 Task: Create a due date automation trigger when advanced on, on the wednesday of the week a card is due add dates starting next week at 11:00 AM.
Action: Mouse moved to (1164, 95)
Screenshot: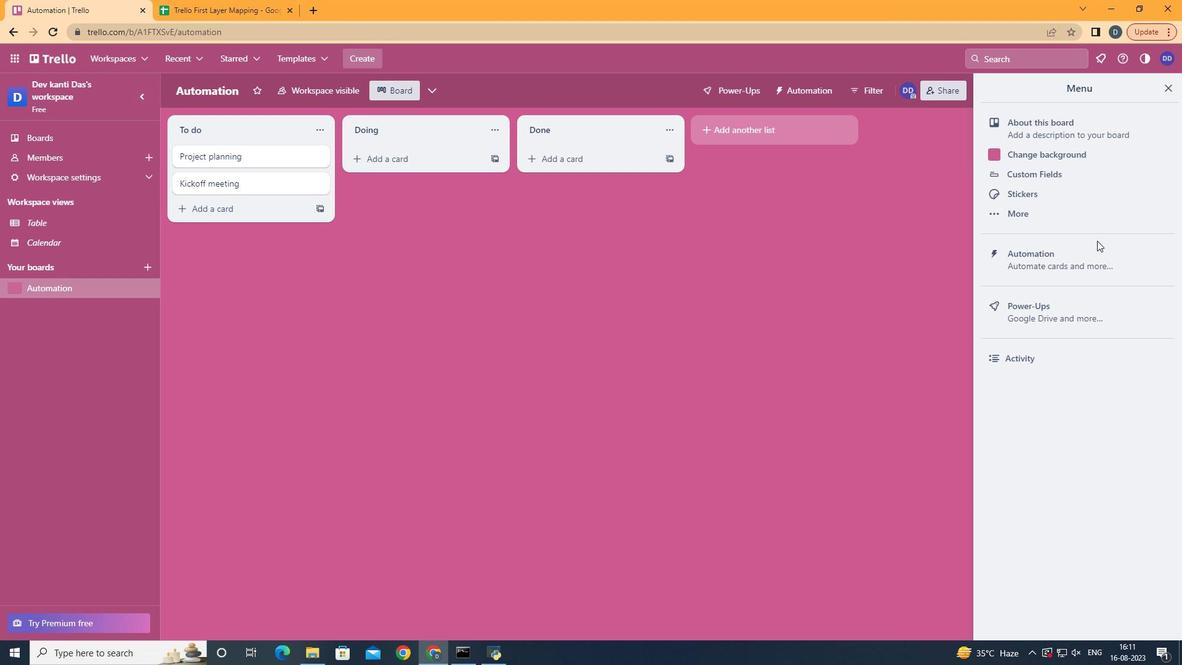 
Action: Mouse pressed left at (1164, 95)
Screenshot: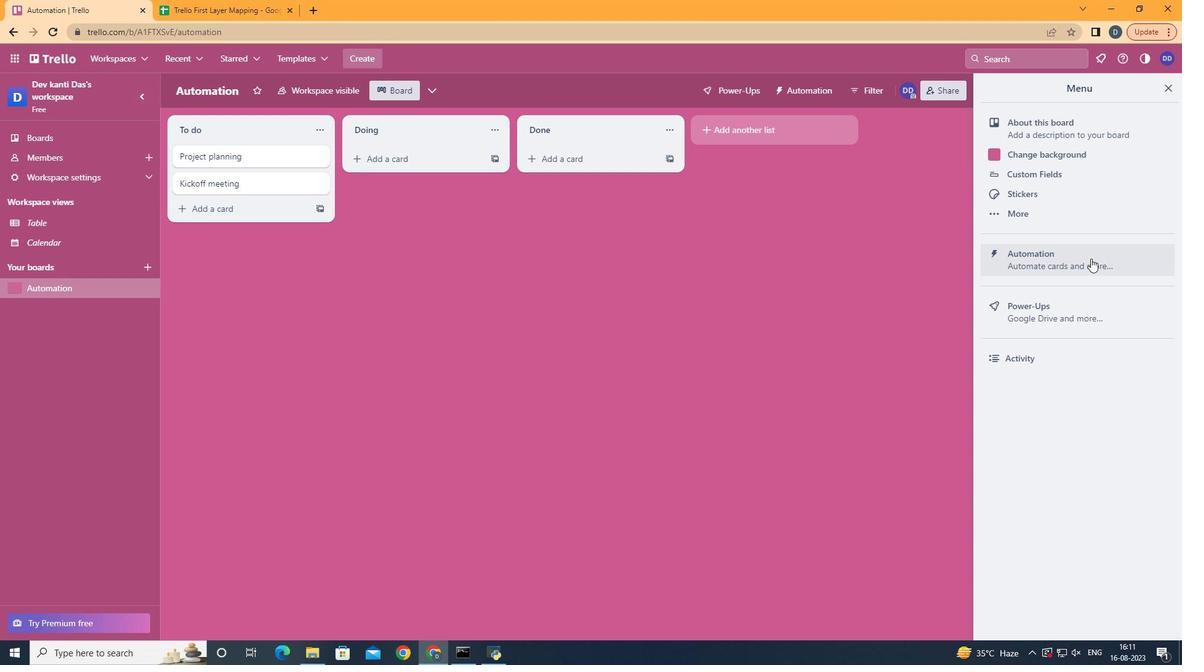 
Action: Mouse moved to (1091, 270)
Screenshot: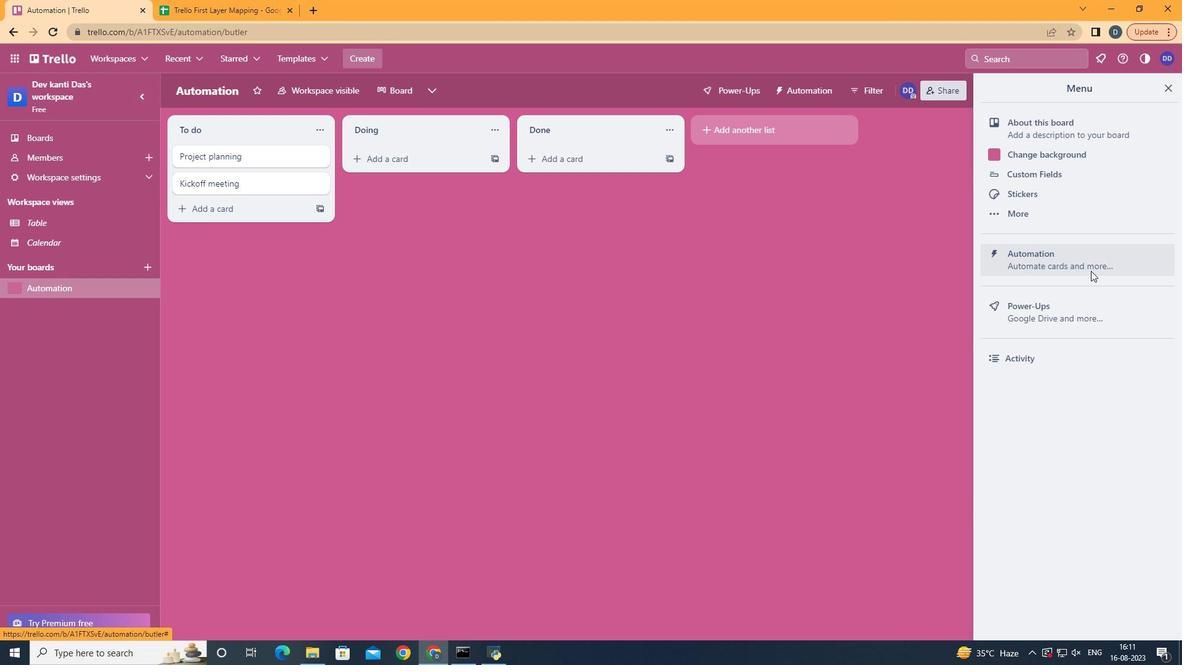 
Action: Mouse pressed left at (1091, 270)
Screenshot: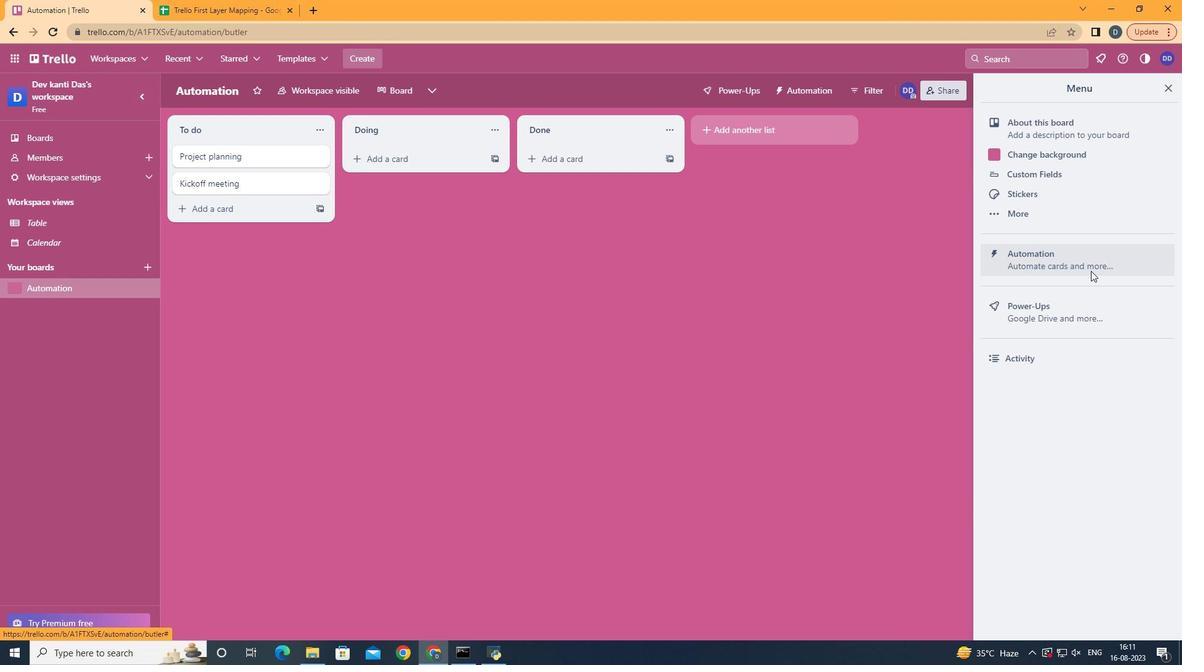 
Action: Mouse moved to (228, 255)
Screenshot: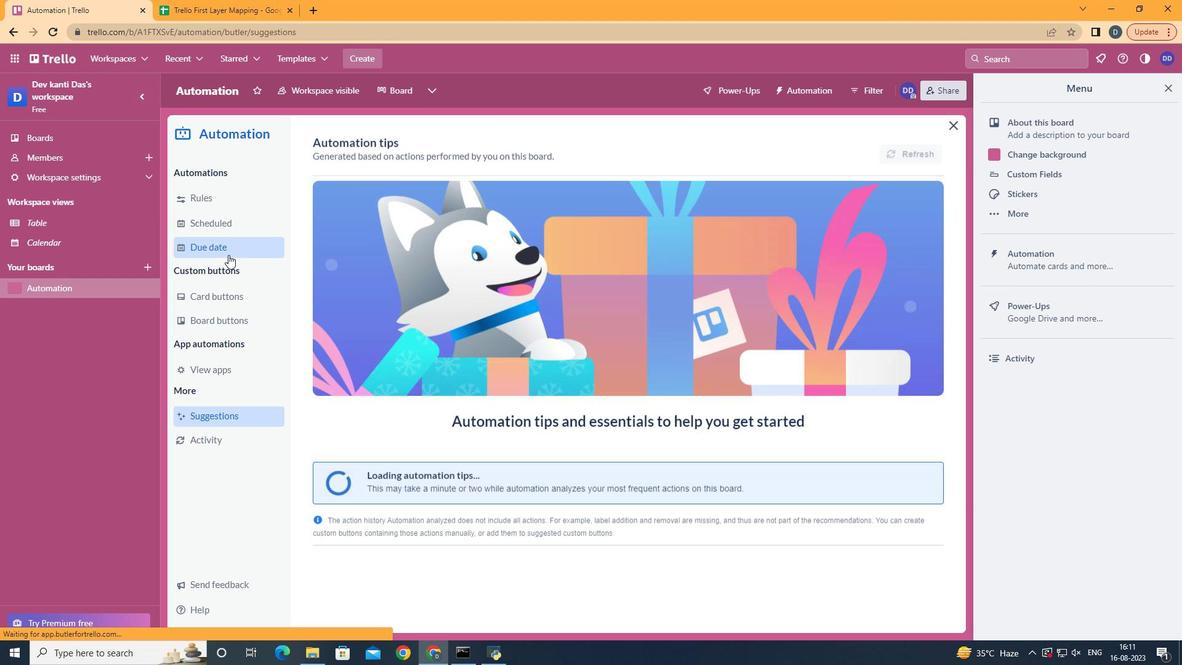 
Action: Mouse pressed left at (228, 255)
Screenshot: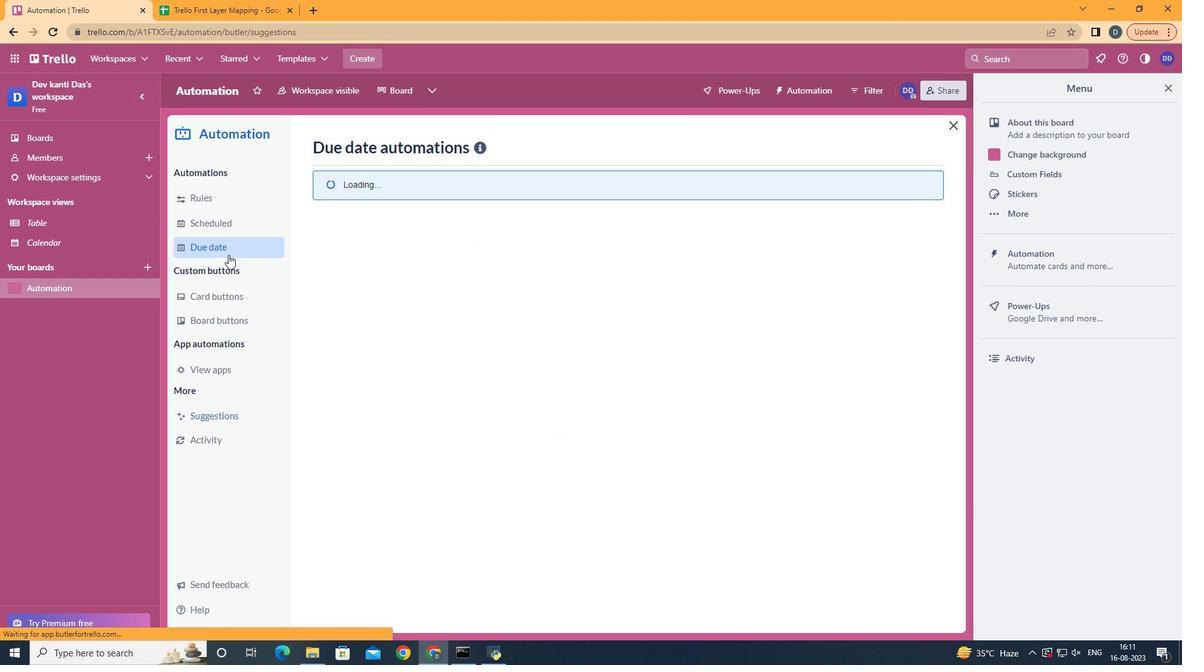 
Action: Mouse moved to (857, 143)
Screenshot: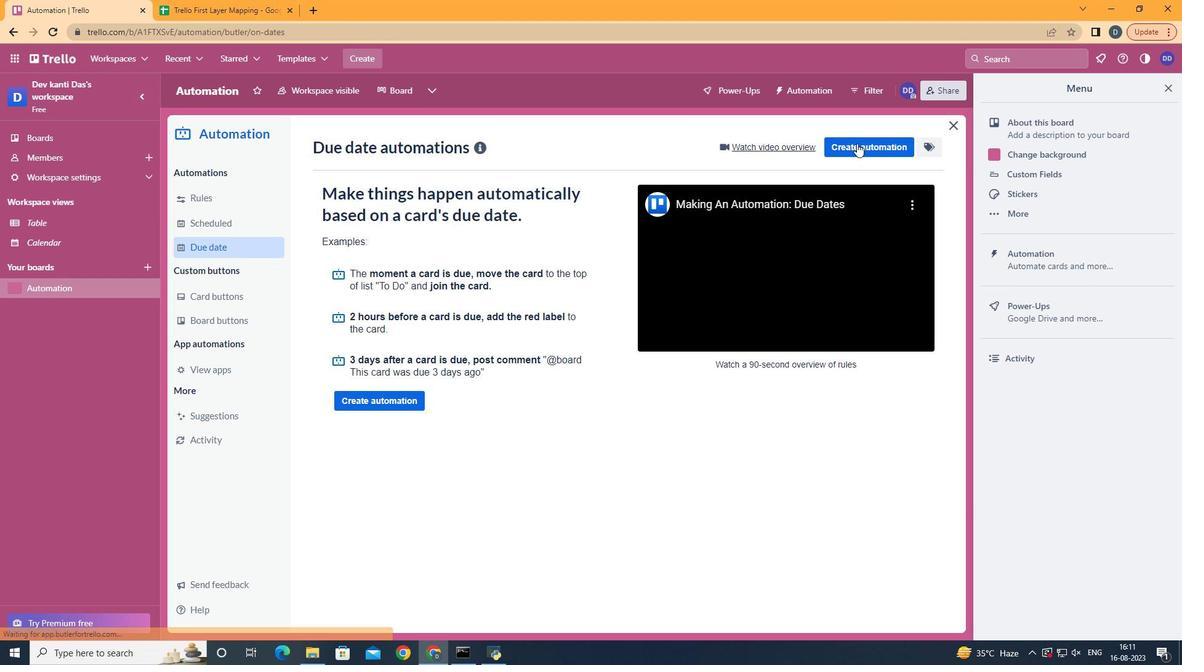 
Action: Mouse pressed left at (857, 143)
Screenshot: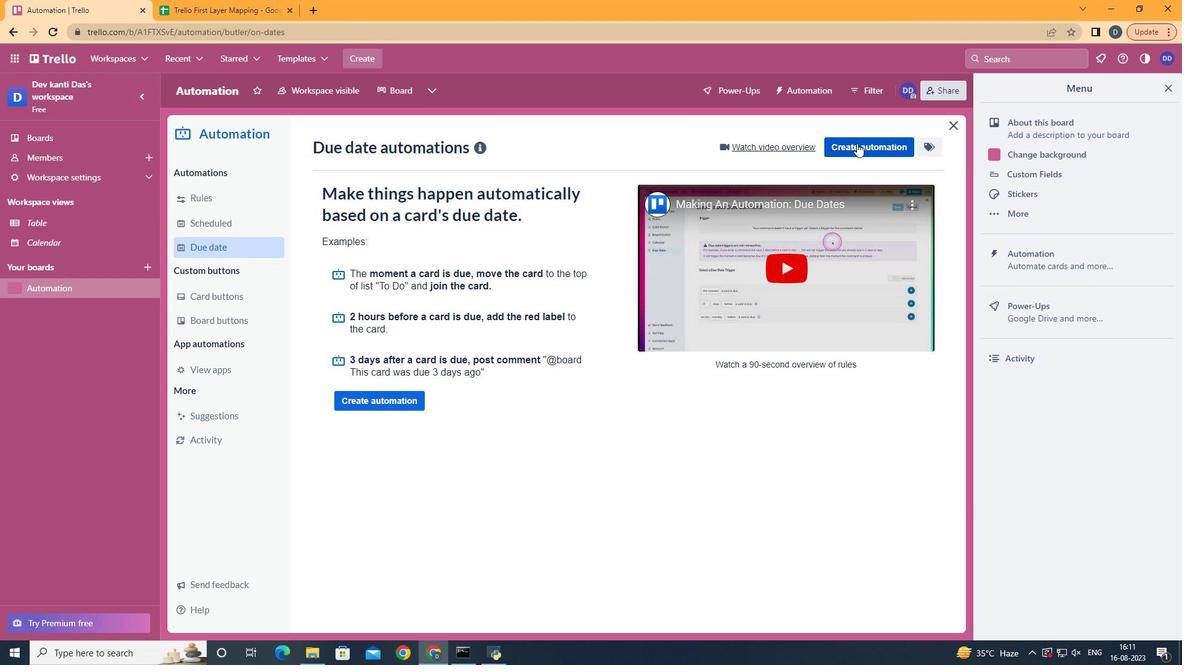 
Action: Mouse pressed left at (857, 143)
Screenshot: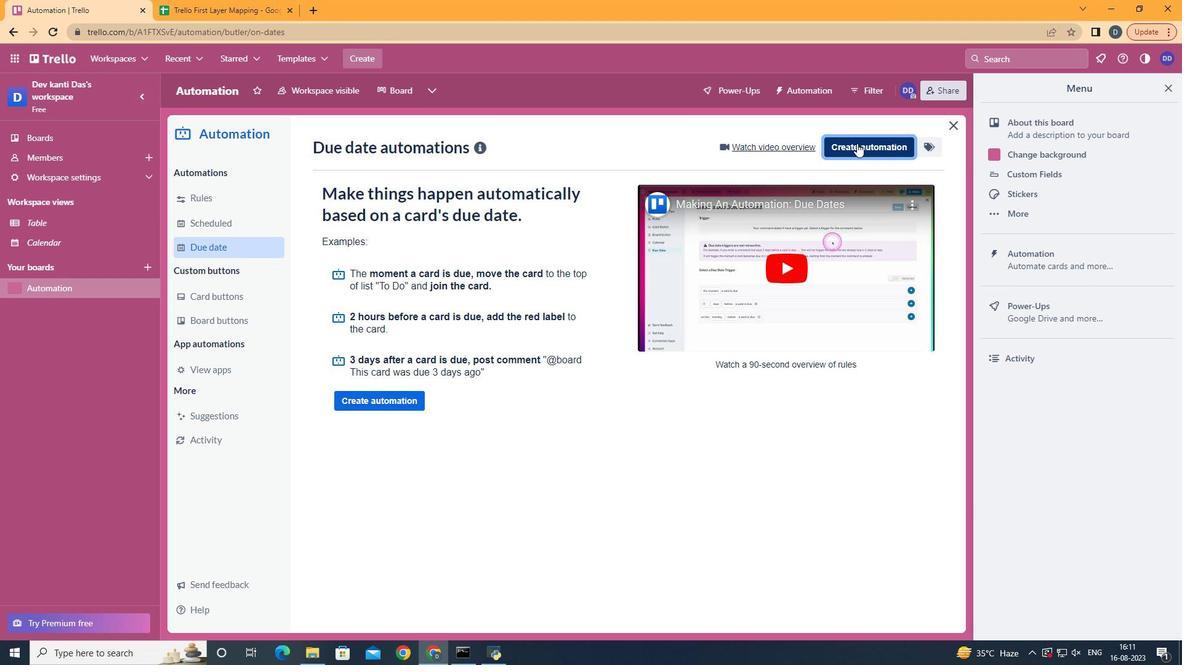 
Action: Mouse moved to (617, 261)
Screenshot: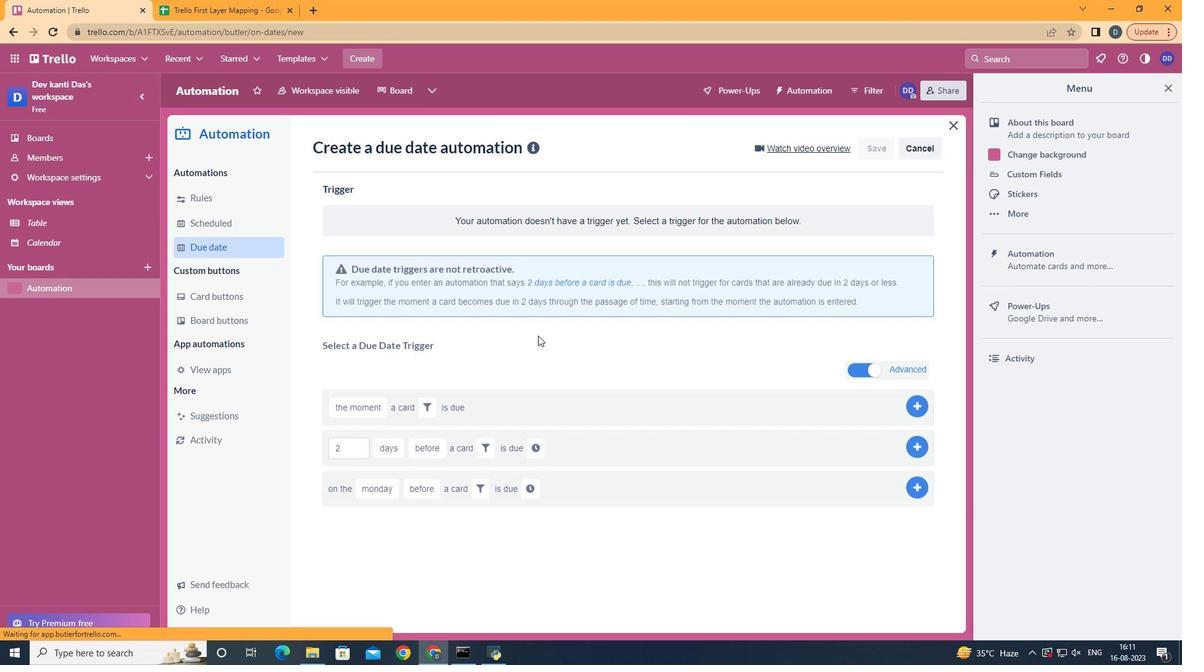 
Action: Mouse pressed left at (617, 261)
Screenshot: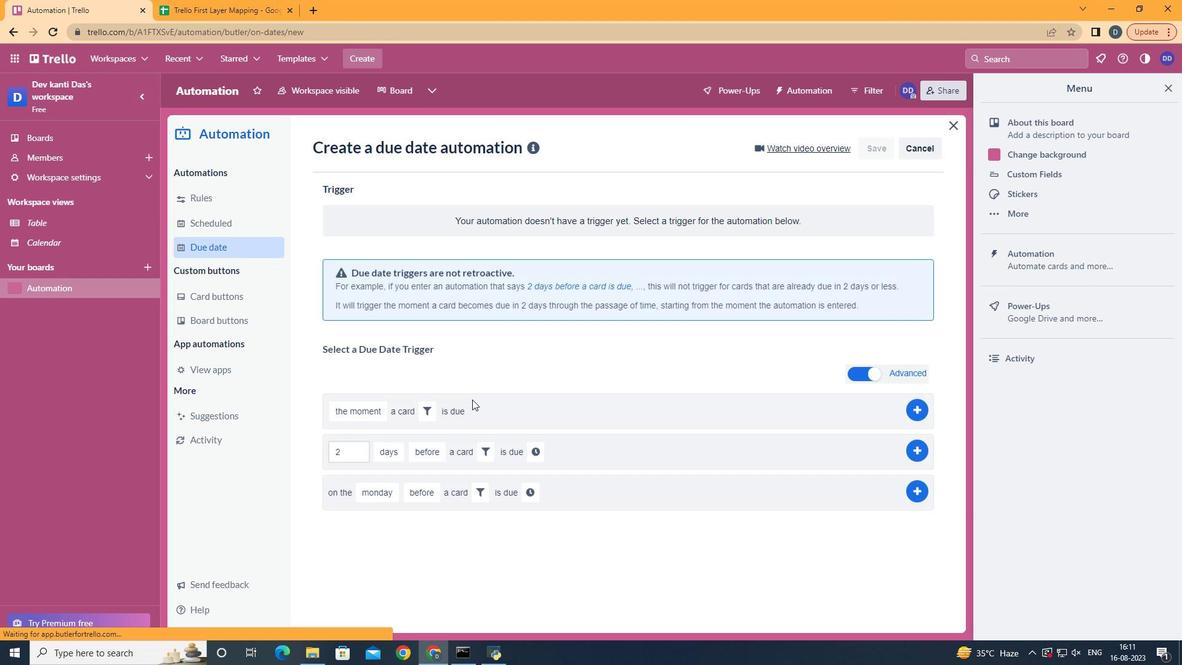 
Action: Mouse moved to (407, 365)
Screenshot: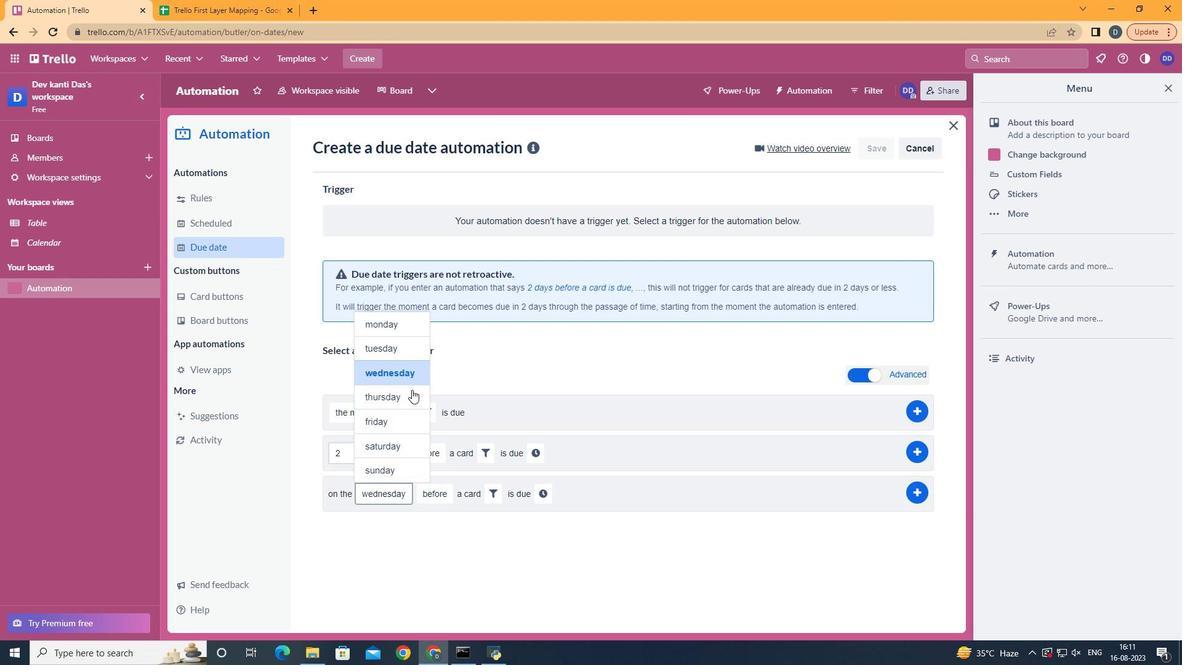 
Action: Mouse pressed left at (407, 365)
Screenshot: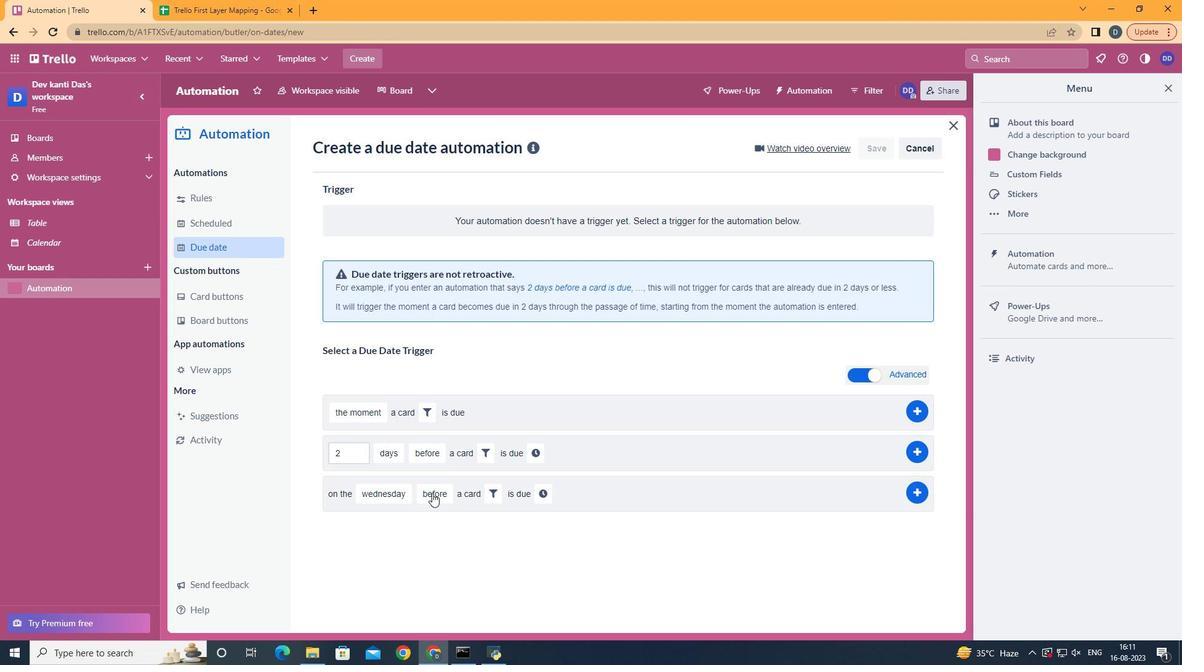 
Action: Mouse moved to (452, 566)
Screenshot: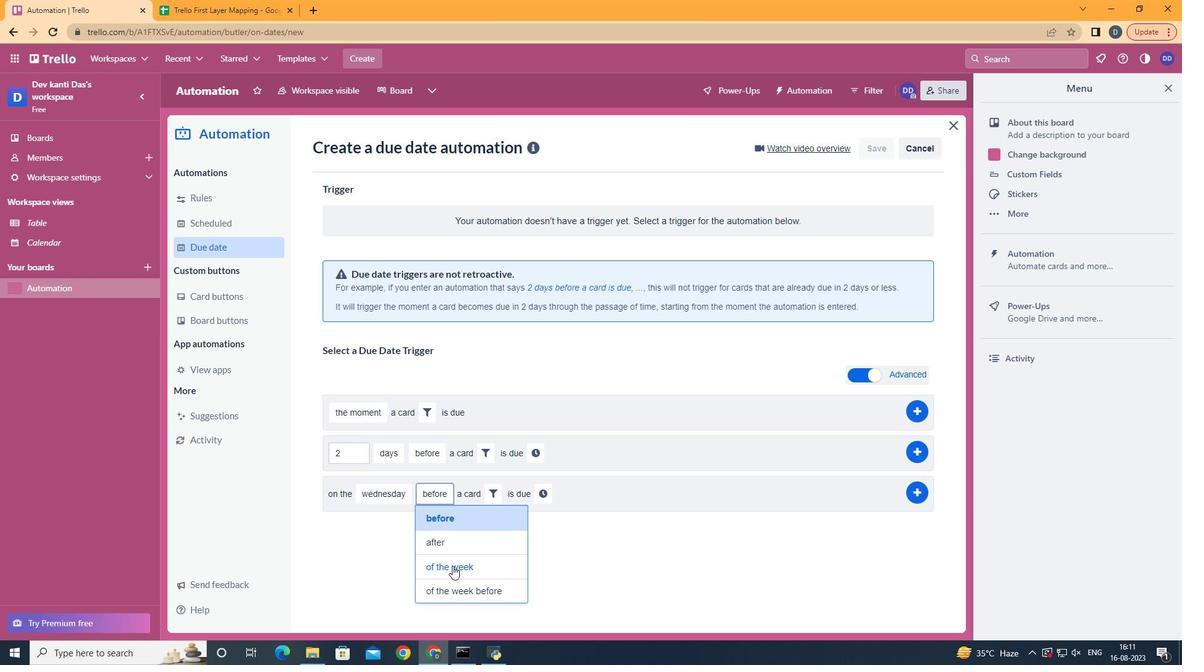 
Action: Mouse pressed left at (452, 566)
Screenshot: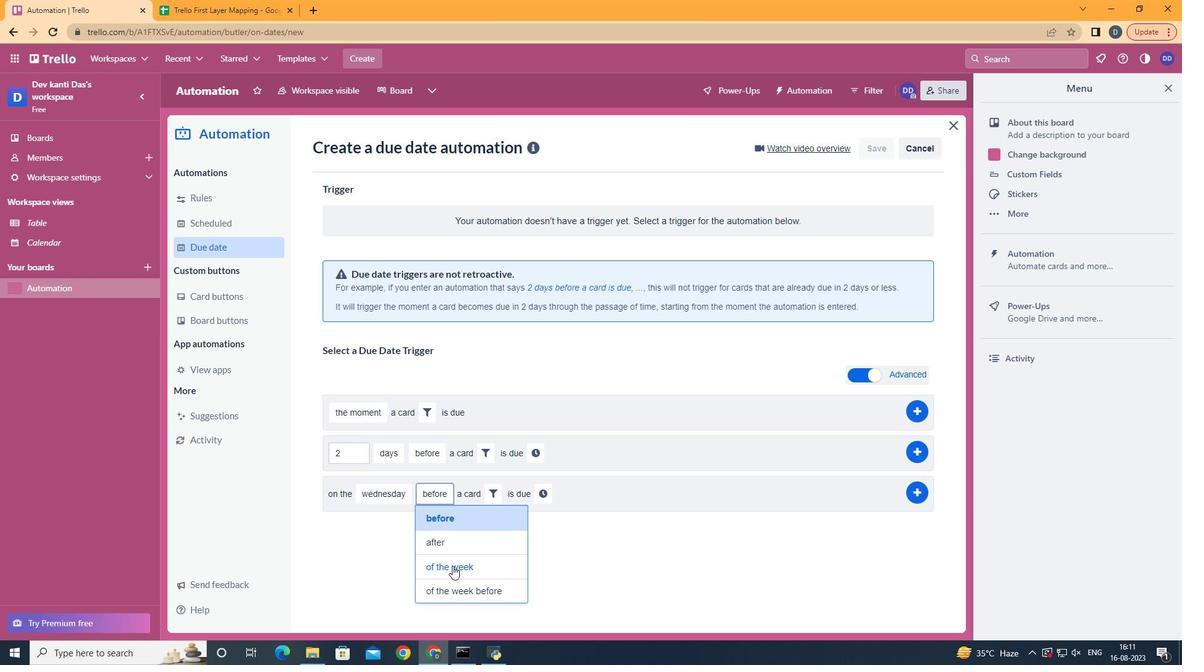 
Action: Mouse moved to (519, 491)
Screenshot: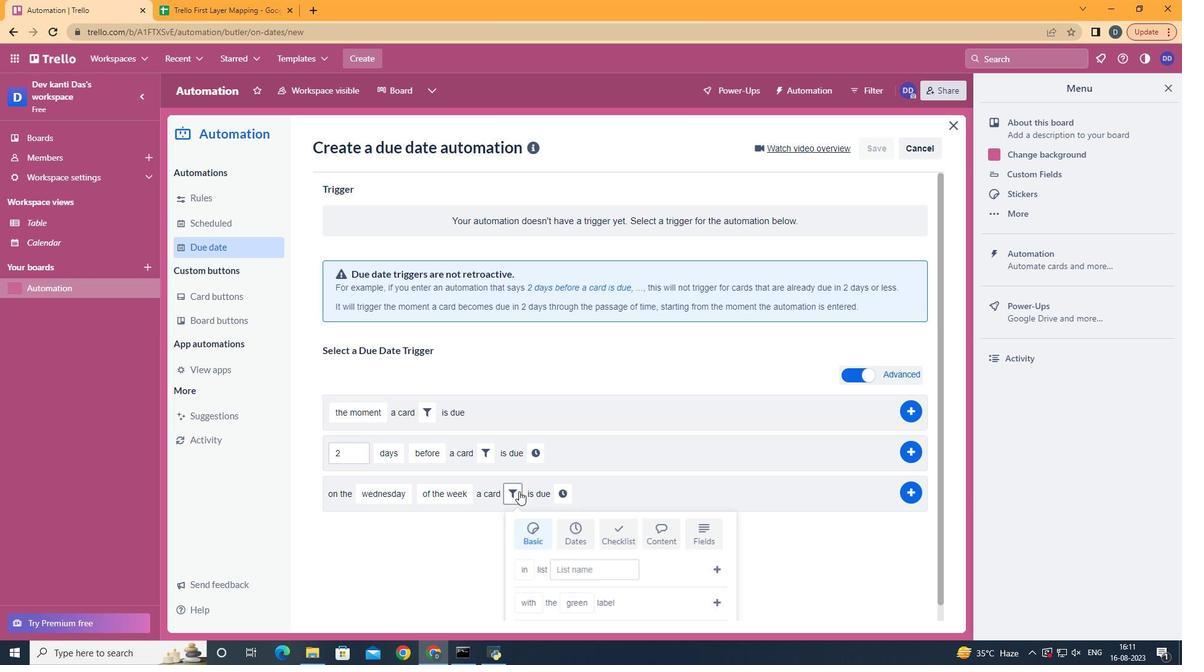 
Action: Mouse pressed left at (519, 491)
Screenshot: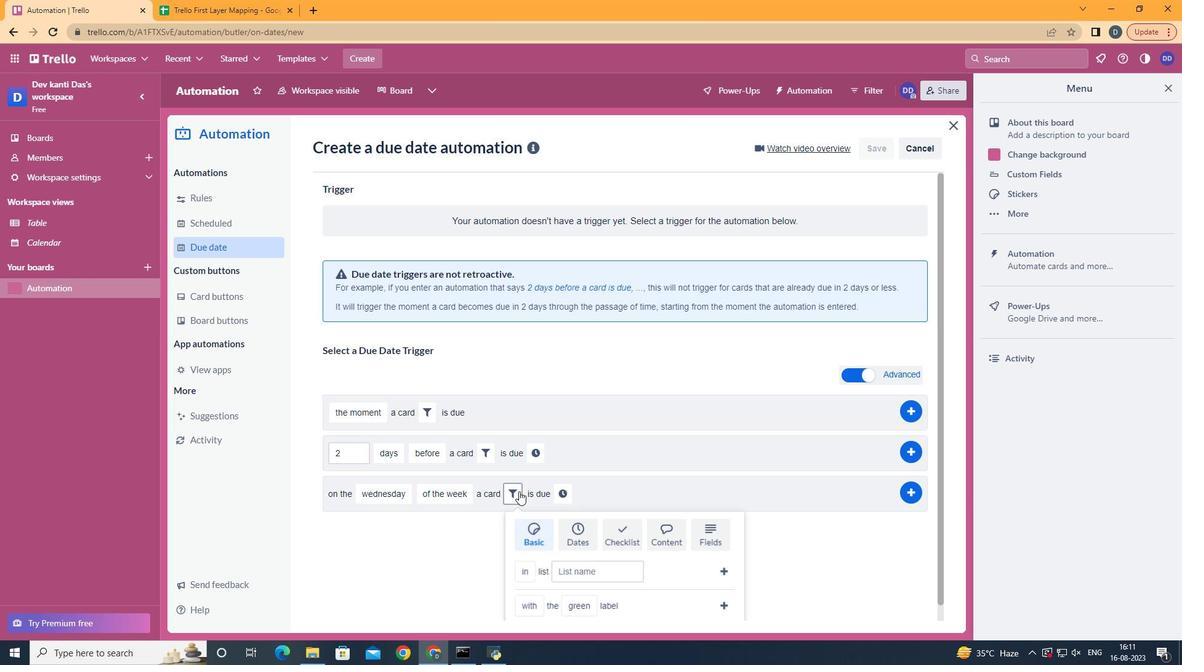 
Action: Mouse moved to (582, 536)
Screenshot: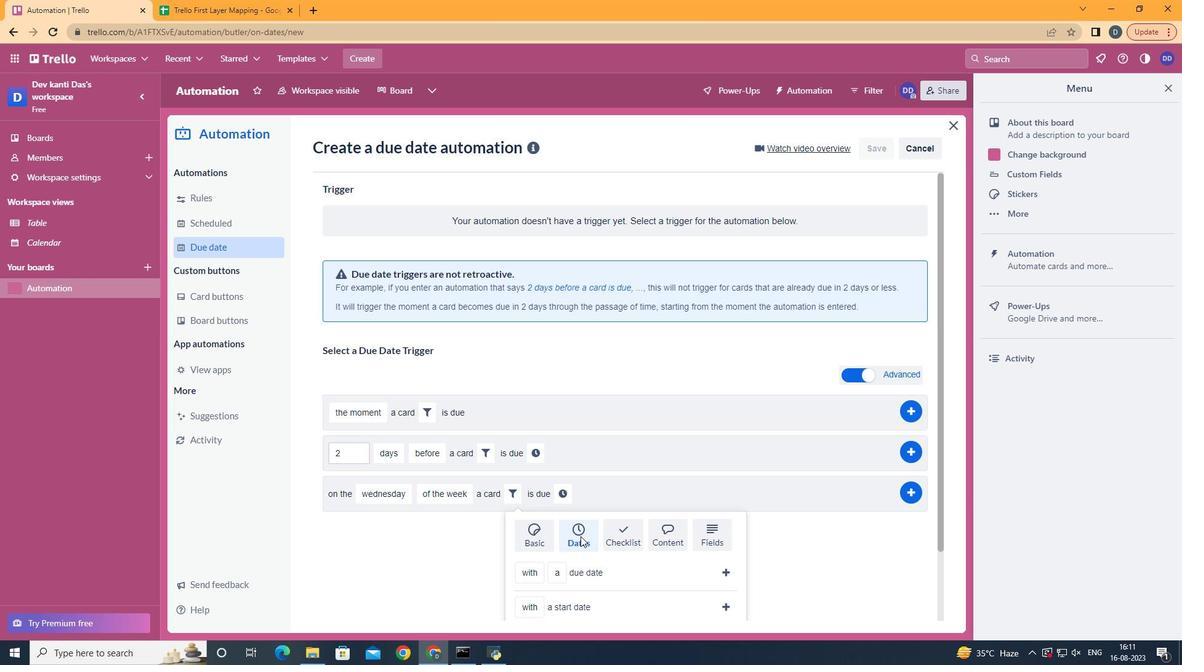 
Action: Mouse pressed left at (582, 536)
Screenshot: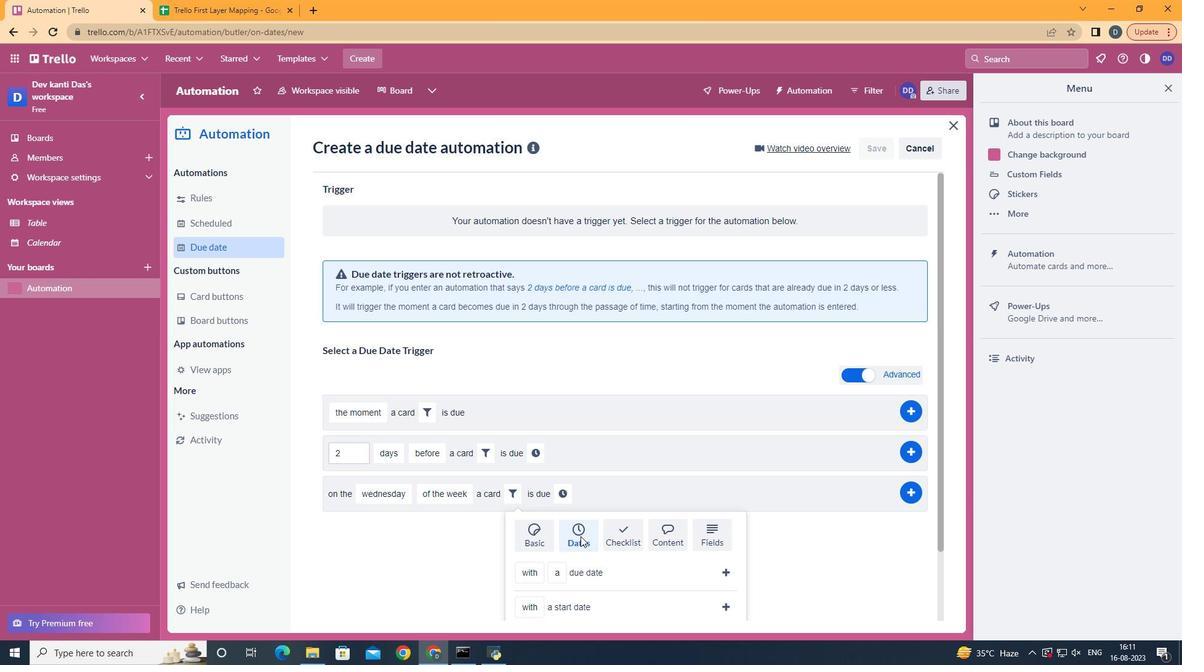 
Action: Mouse moved to (580, 536)
Screenshot: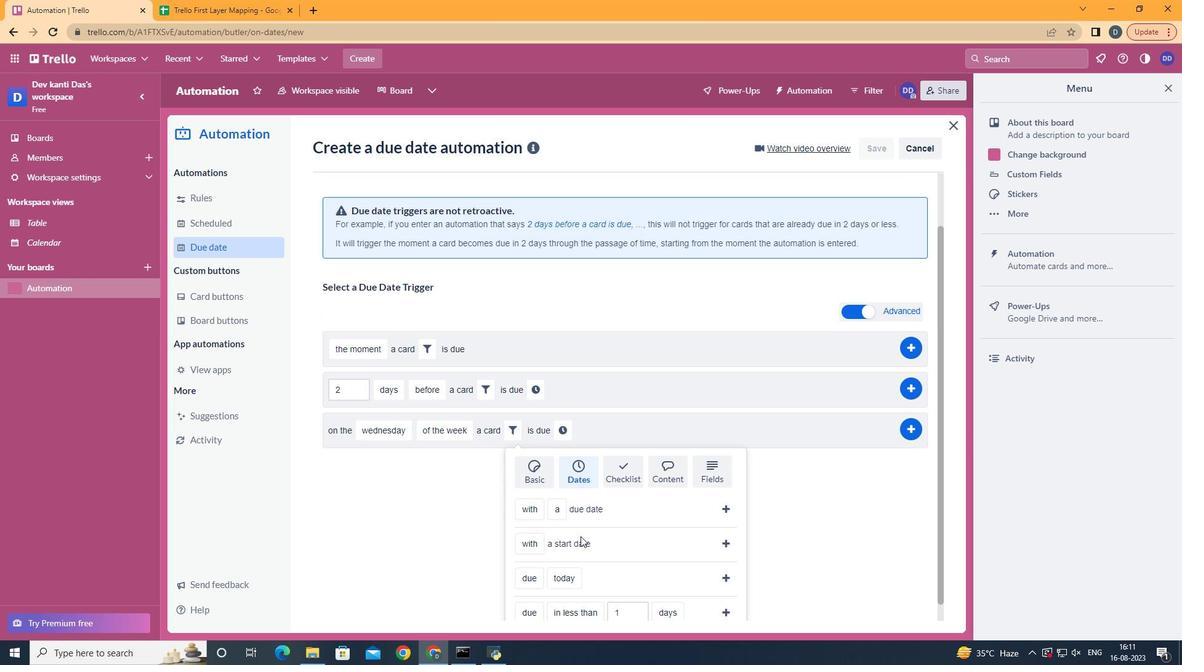 
Action: Mouse scrolled (580, 535) with delta (0, 0)
Screenshot: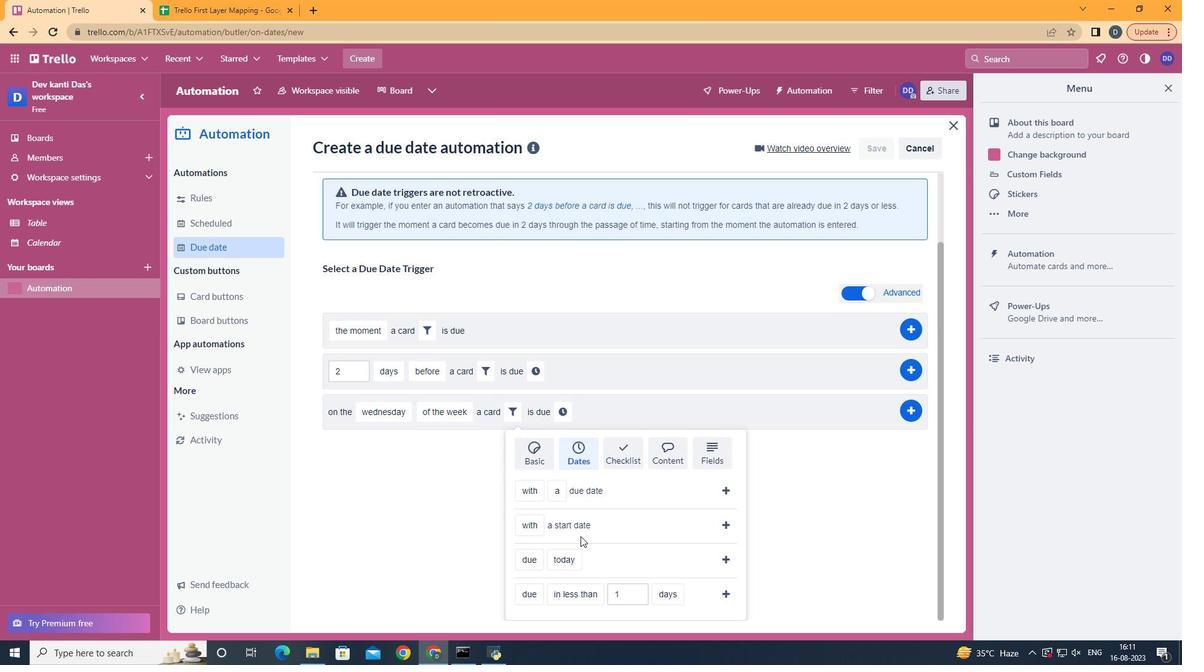 
Action: Mouse scrolled (580, 535) with delta (0, 0)
Screenshot: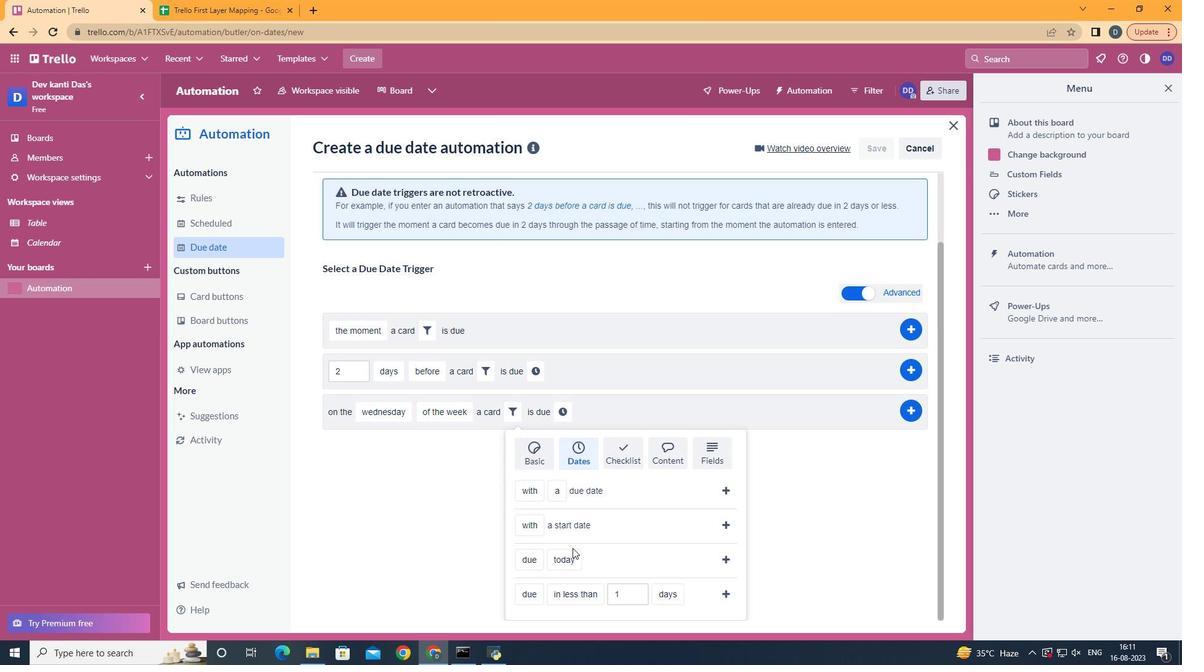 
Action: Mouse scrolled (580, 535) with delta (0, 0)
Screenshot: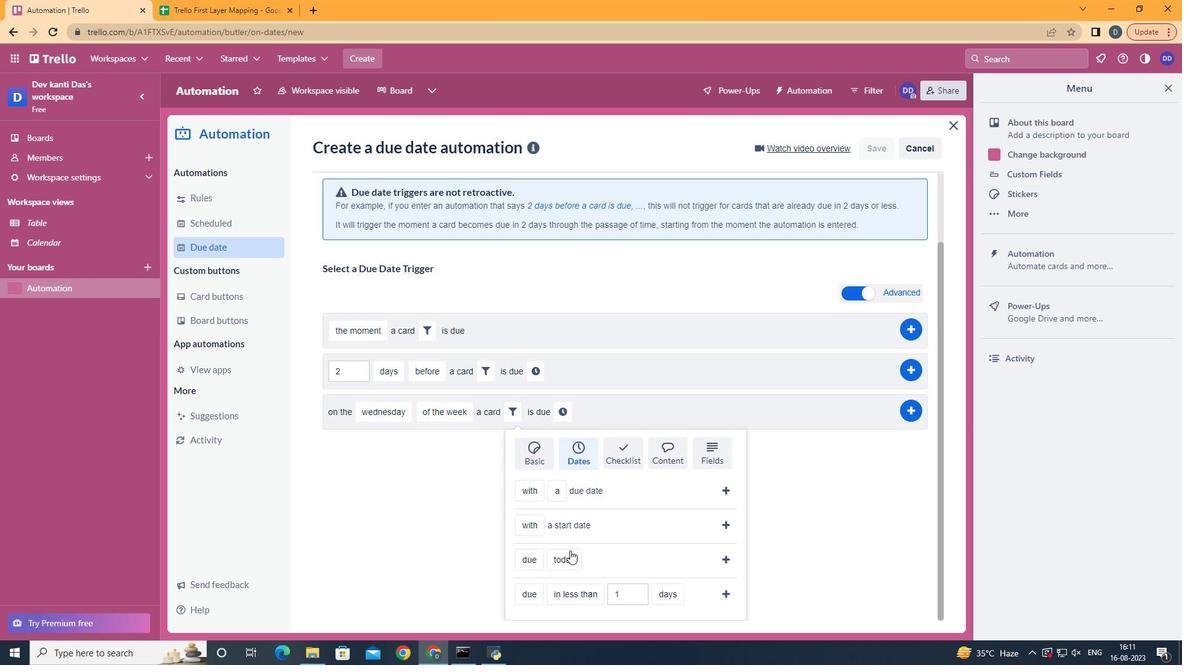 
Action: Mouse scrolled (580, 535) with delta (0, 0)
Screenshot: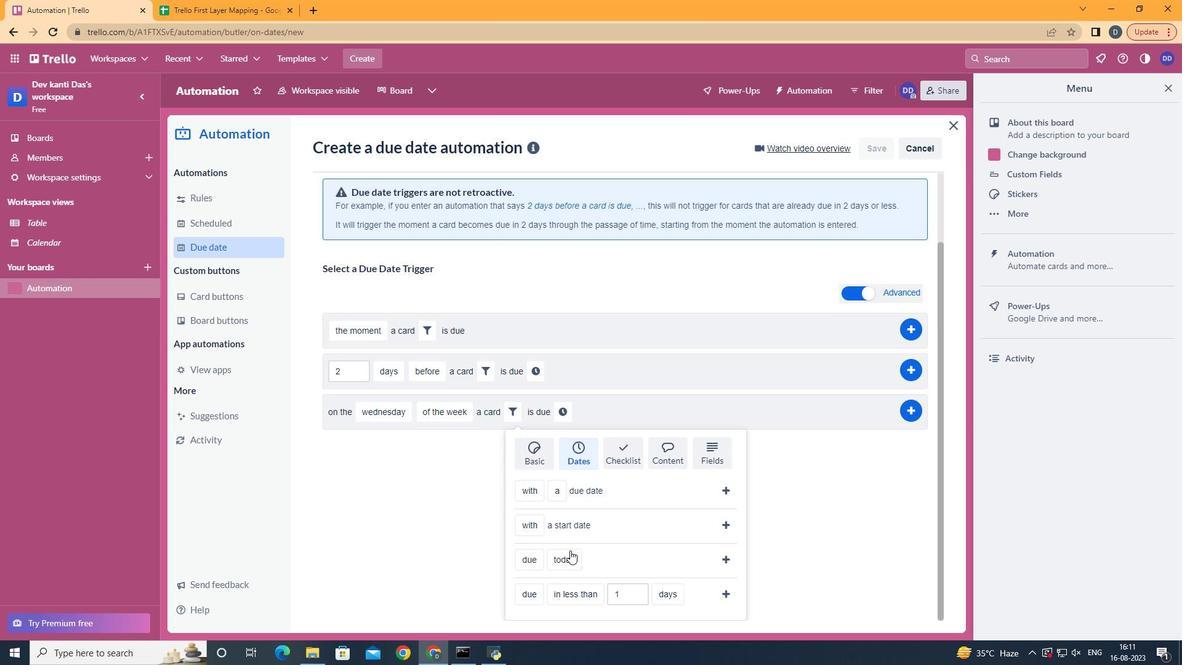 
Action: Mouse moved to (557, 511)
Screenshot: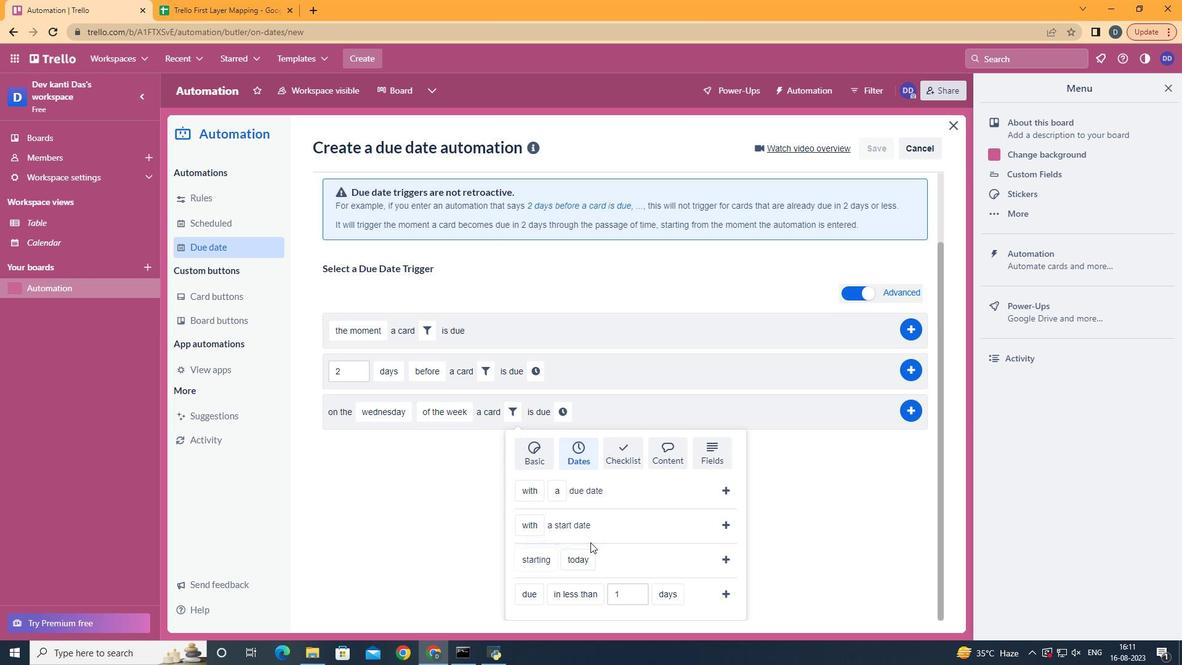 
Action: Mouse pressed left at (557, 511)
Screenshot: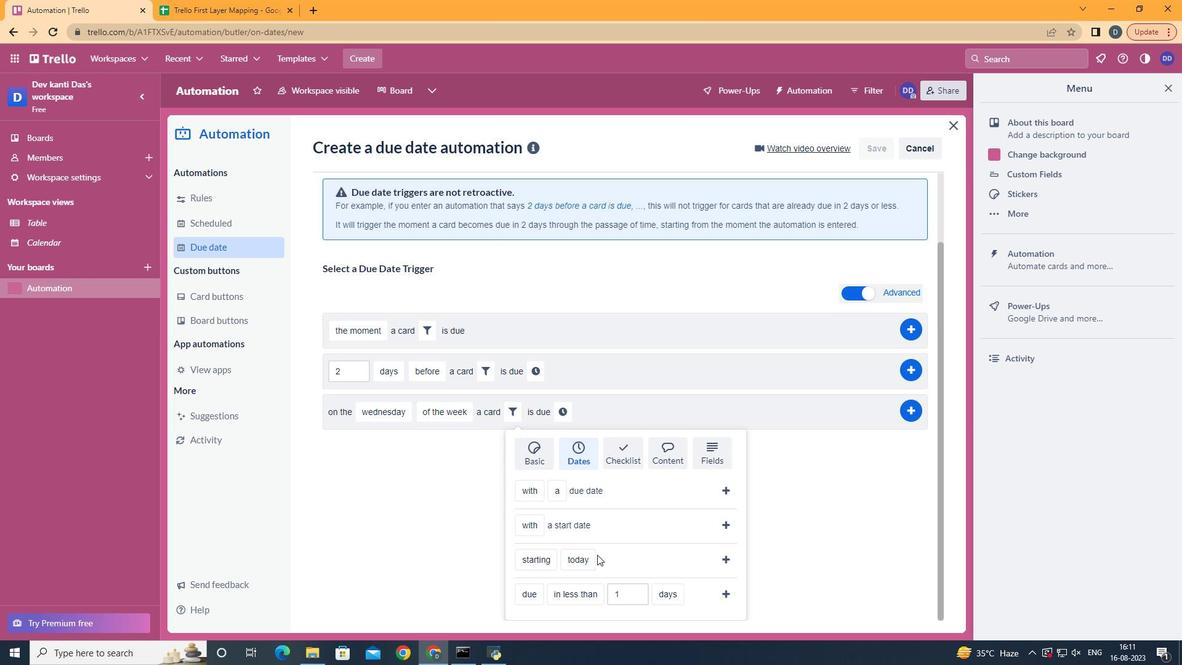 
Action: Mouse moved to (608, 482)
Screenshot: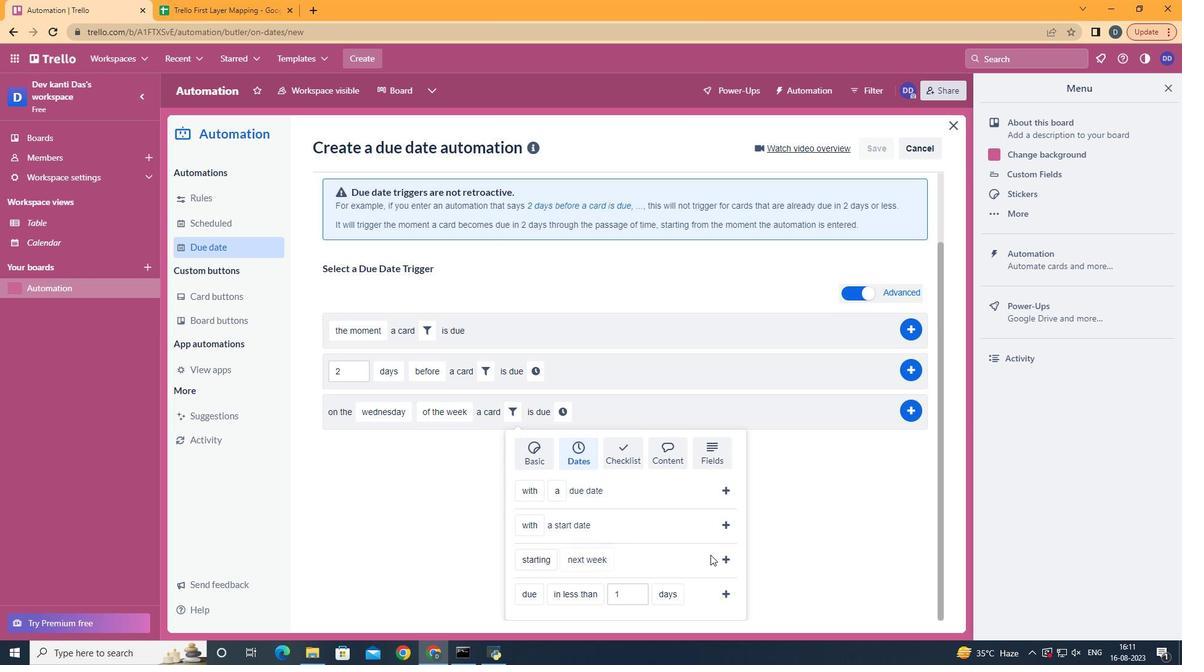 
Action: Mouse pressed left at (608, 482)
Screenshot: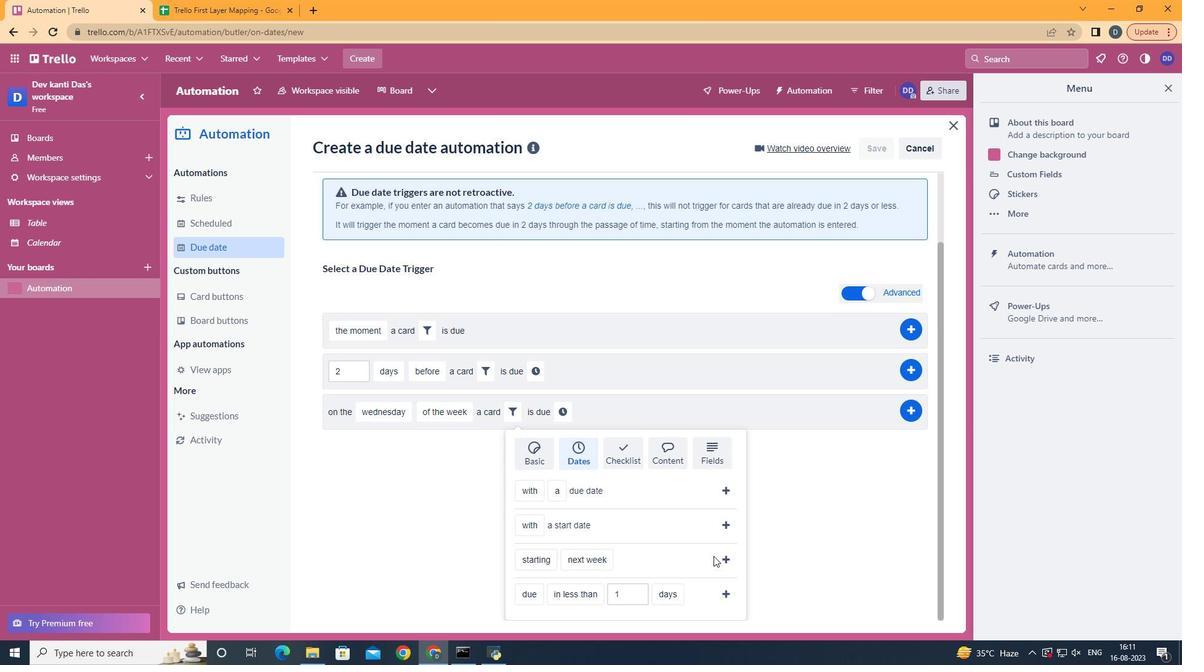 
Action: Mouse moved to (716, 557)
Screenshot: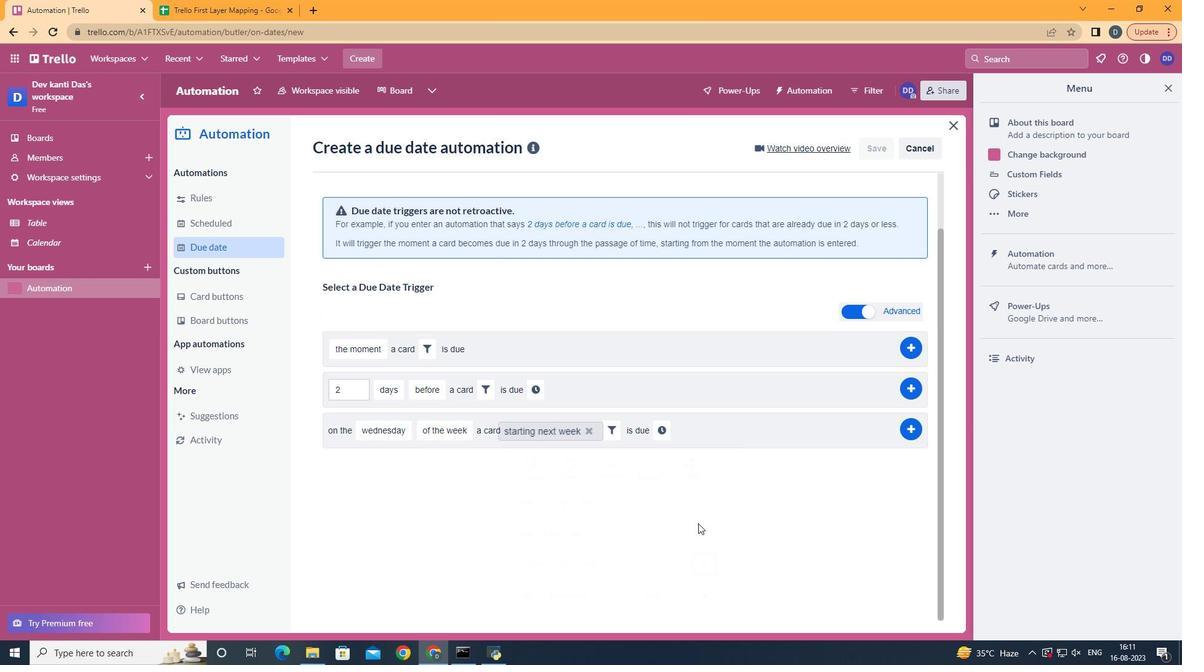 
Action: Mouse pressed left at (716, 557)
Screenshot: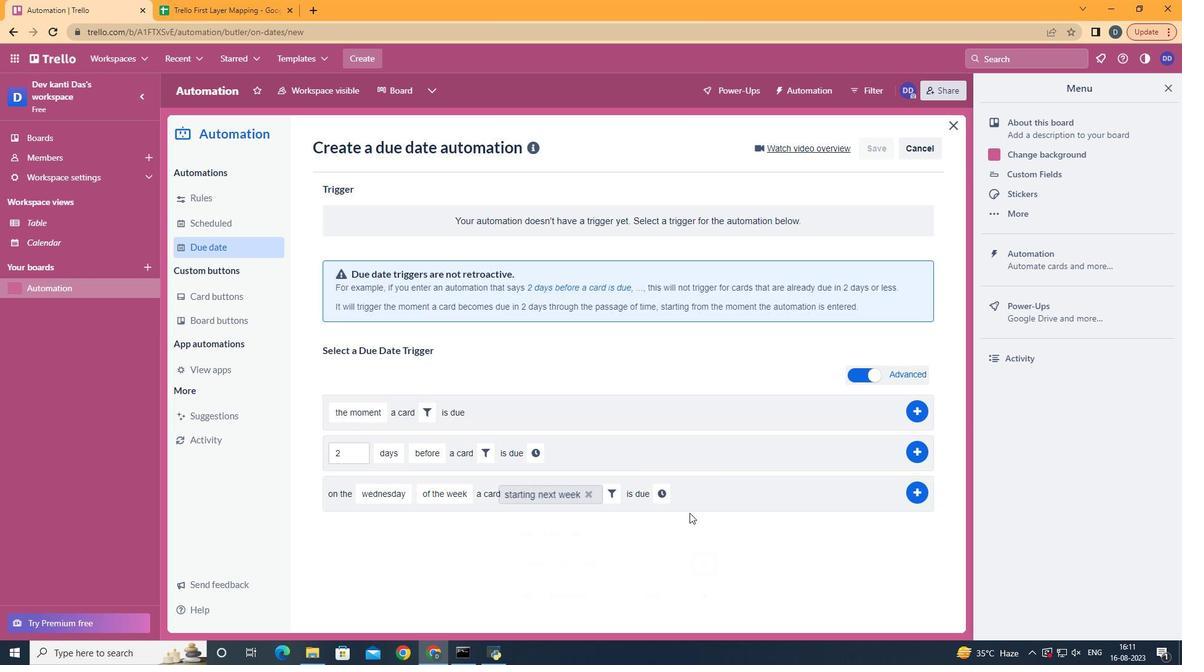 
Action: Mouse moved to (652, 507)
Screenshot: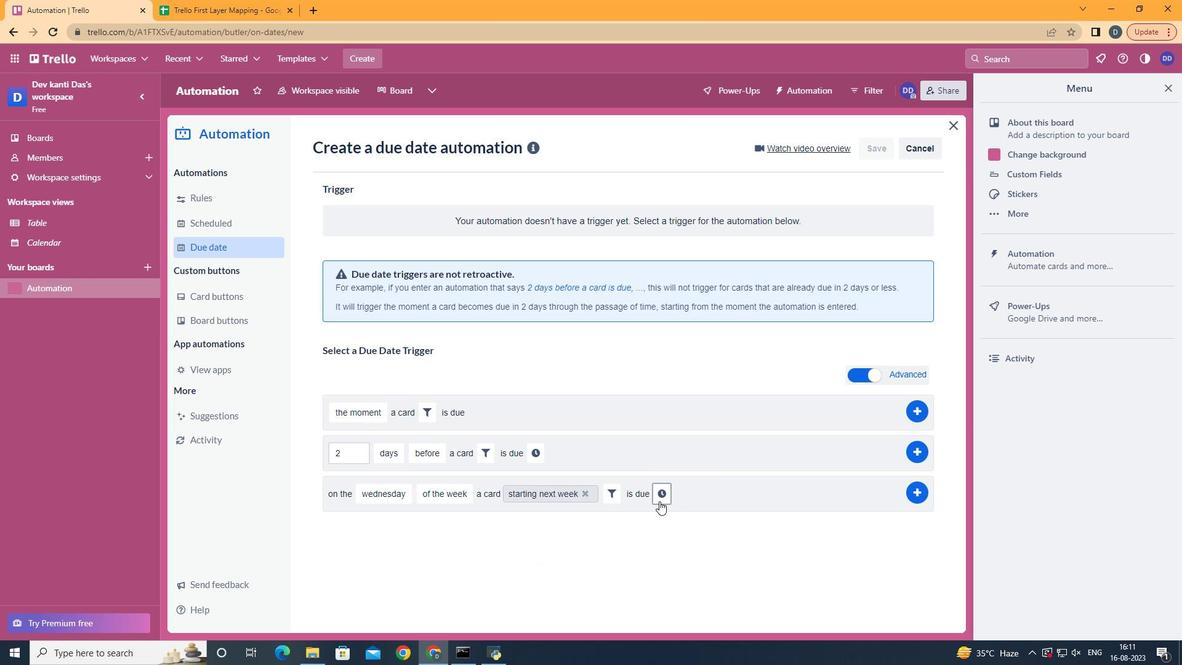 
Action: Mouse pressed left at (652, 507)
Screenshot: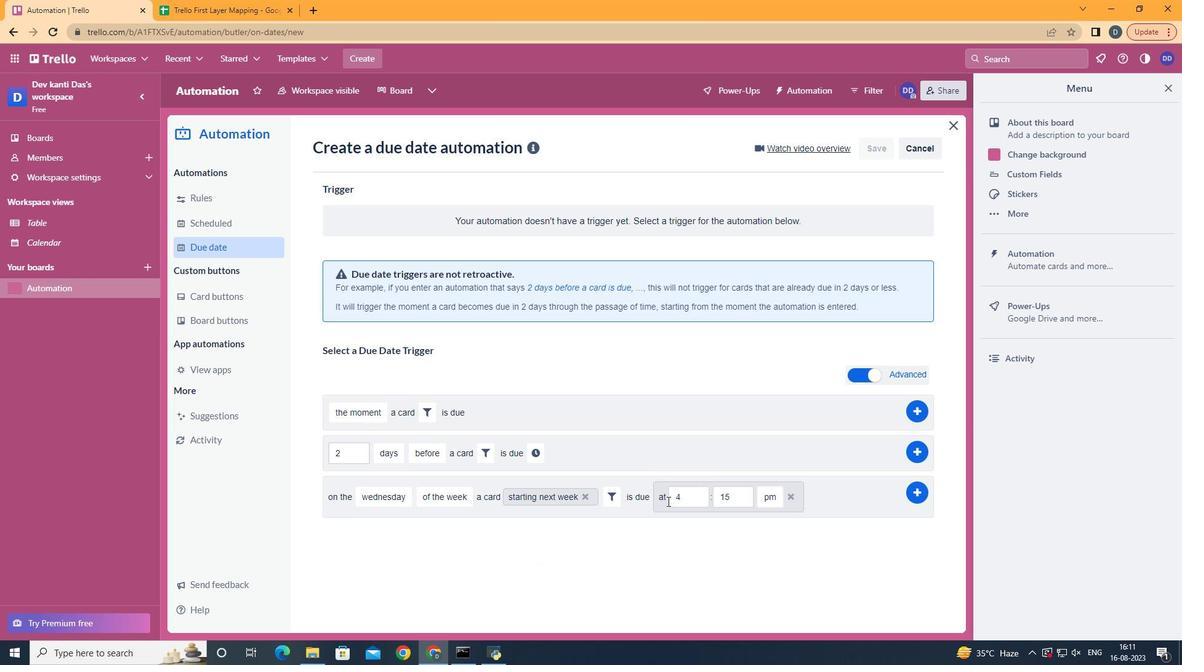
Action: Mouse moved to (659, 501)
Screenshot: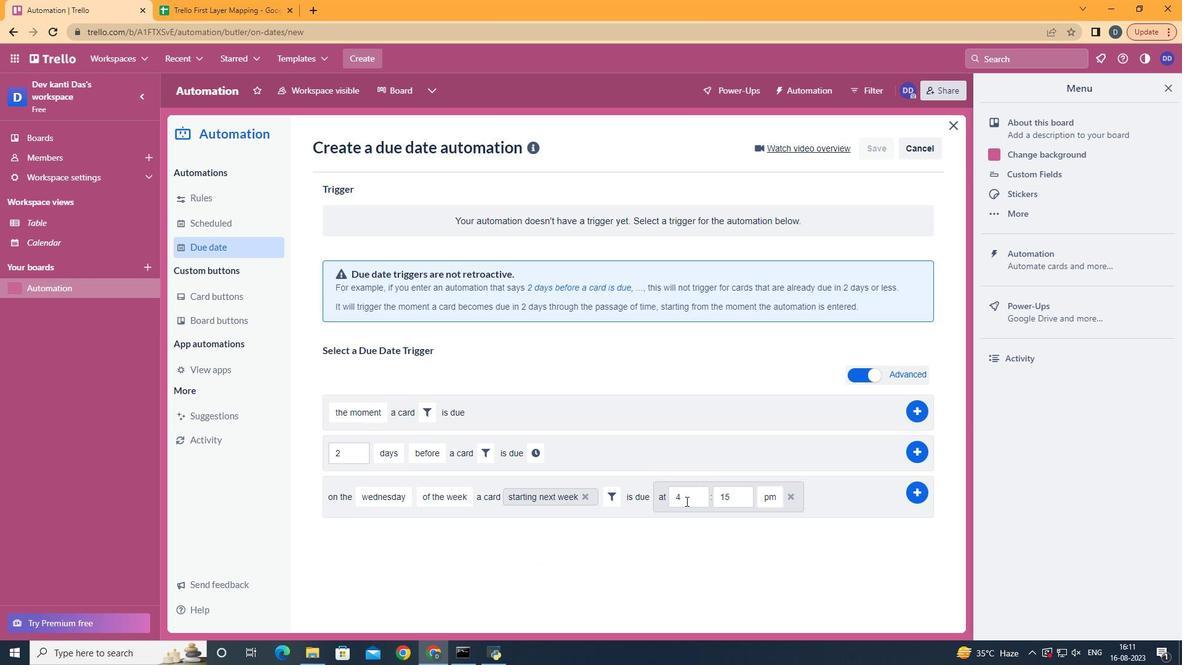 
Action: Mouse pressed left at (659, 501)
Screenshot: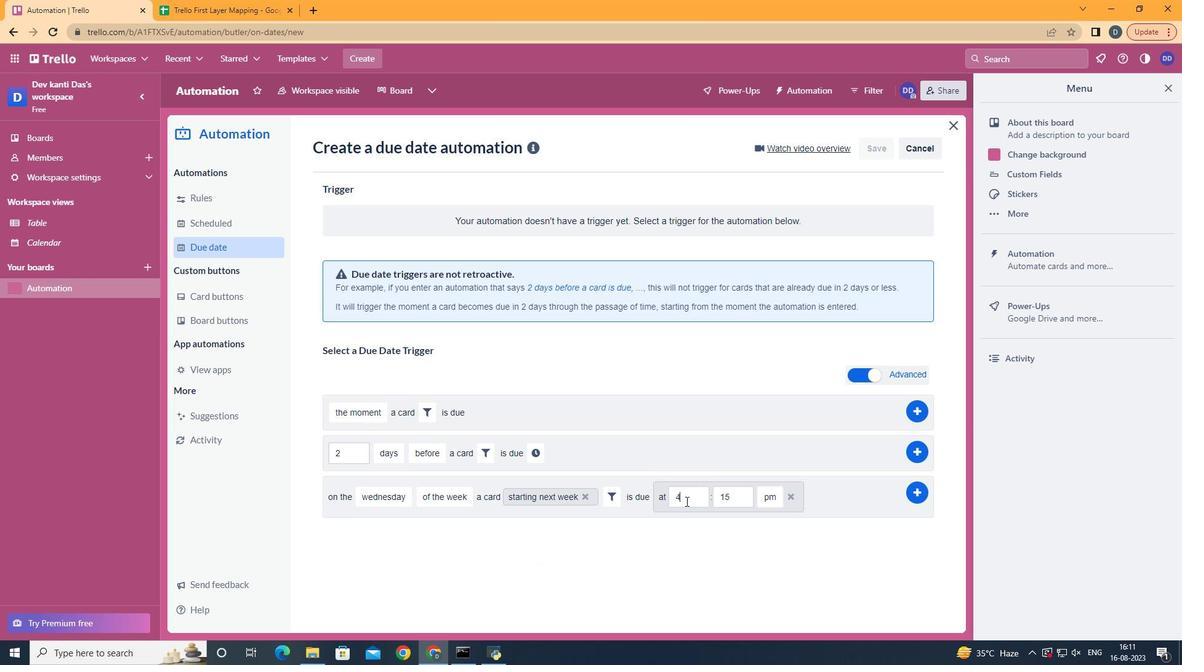 
Action: Mouse moved to (686, 501)
Screenshot: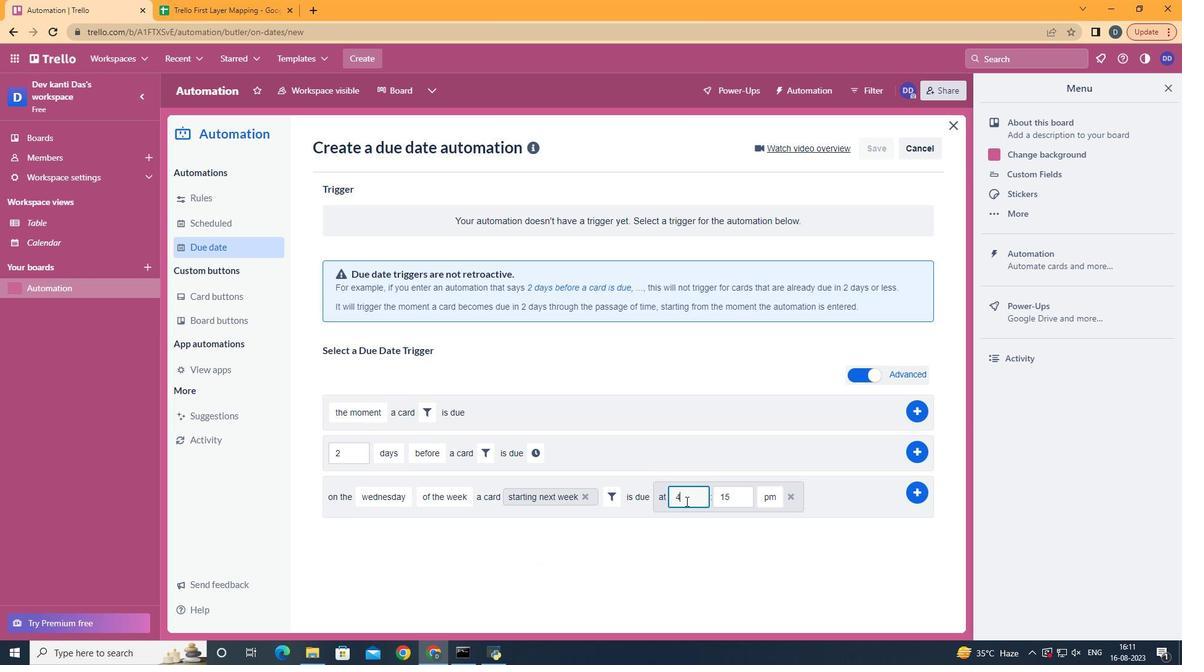 
Action: Mouse pressed left at (686, 501)
Screenshot: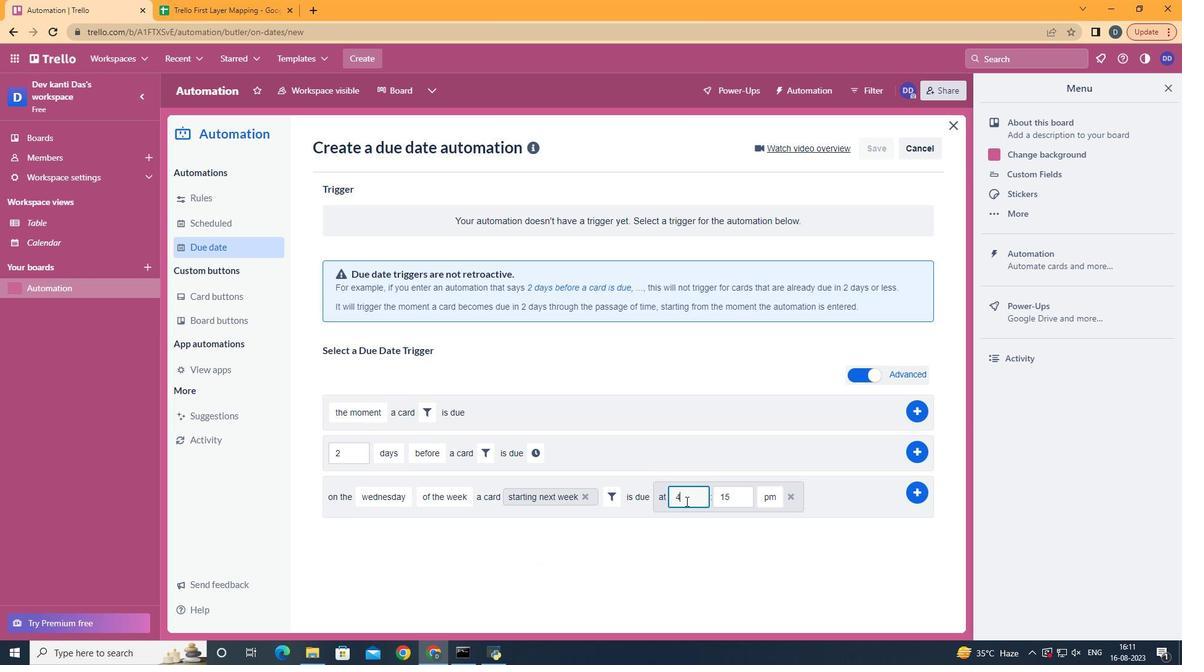 
Action: Key pressed <Key.backspace>11
Screenshot: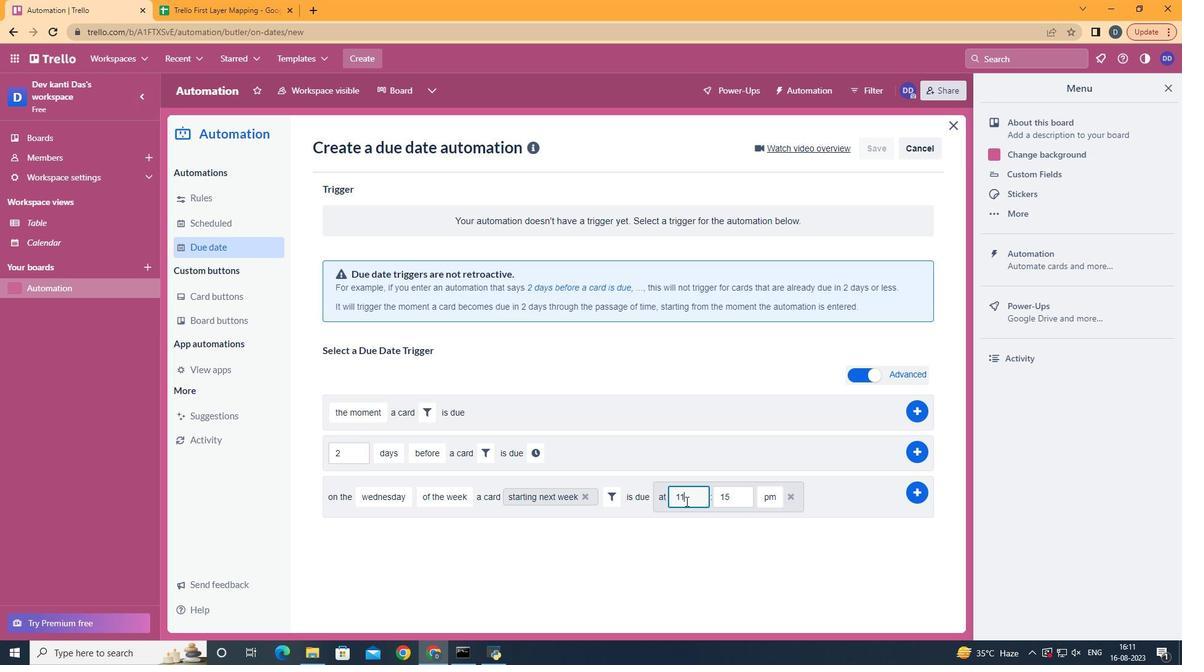 
Action: Mouse moved to (744, 498)
Screenshot: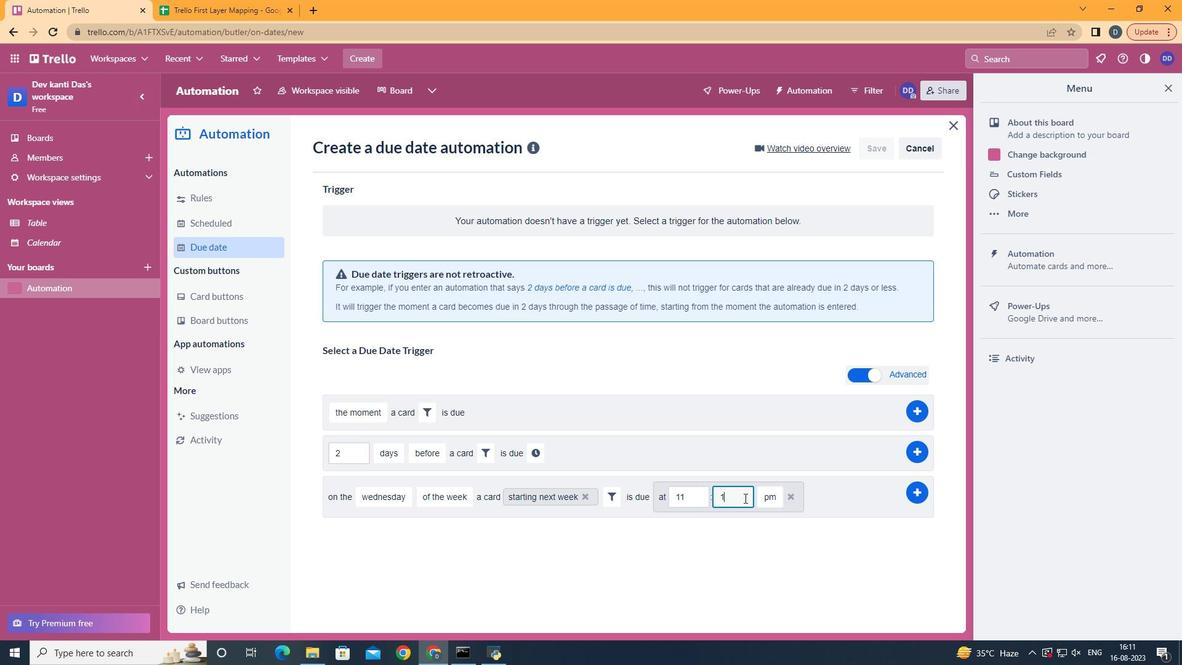 
Action: Mouse pressed left at (744, 498)
Screenshot: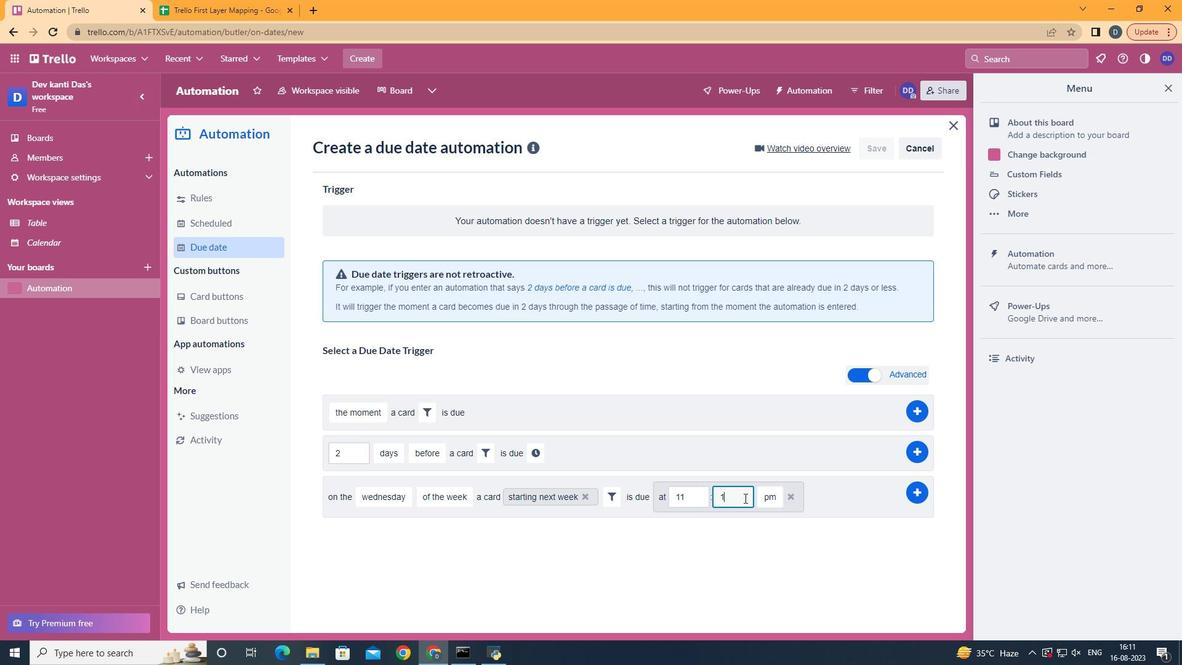 
Action: Key pressed <Key.backspace><Key.backspace>00
Screenshot: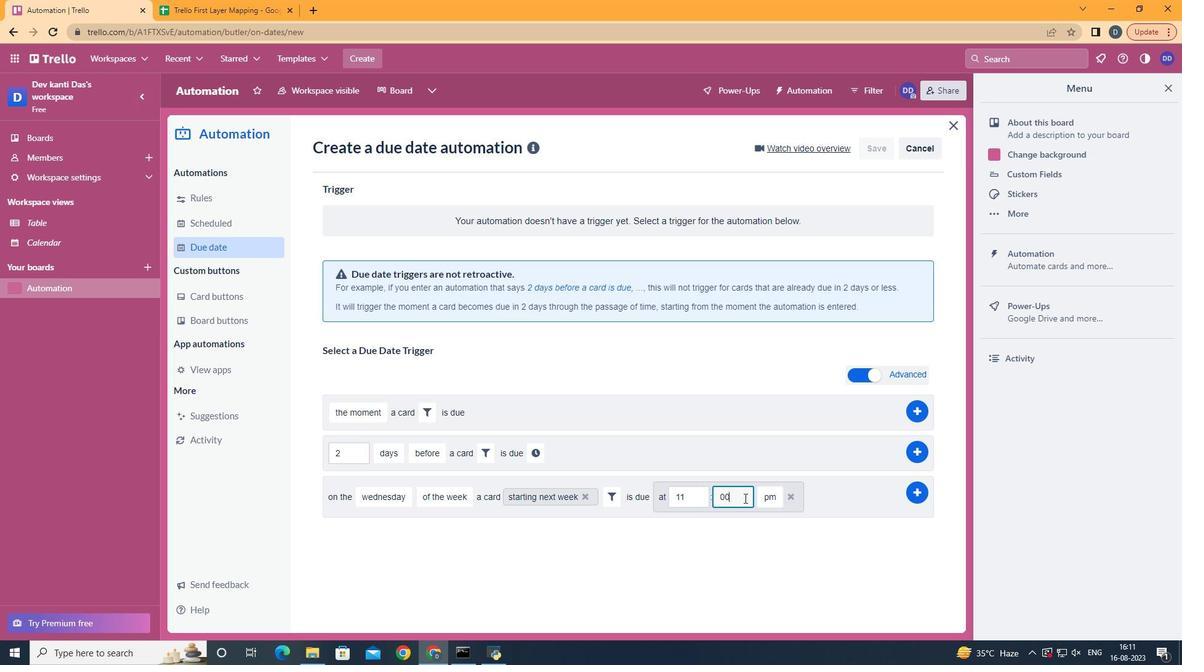 
Action: Mouse moved to (769, 515)
Screenshot: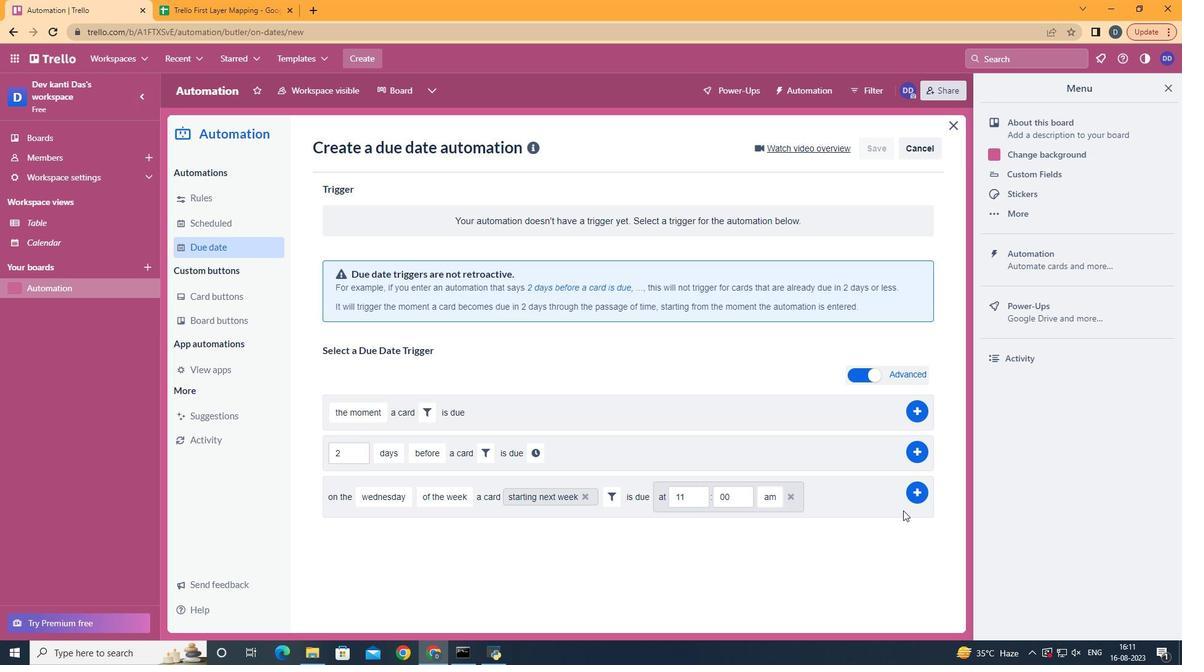 
Action: Mouse pressed left at (769, 515)
Screenshot: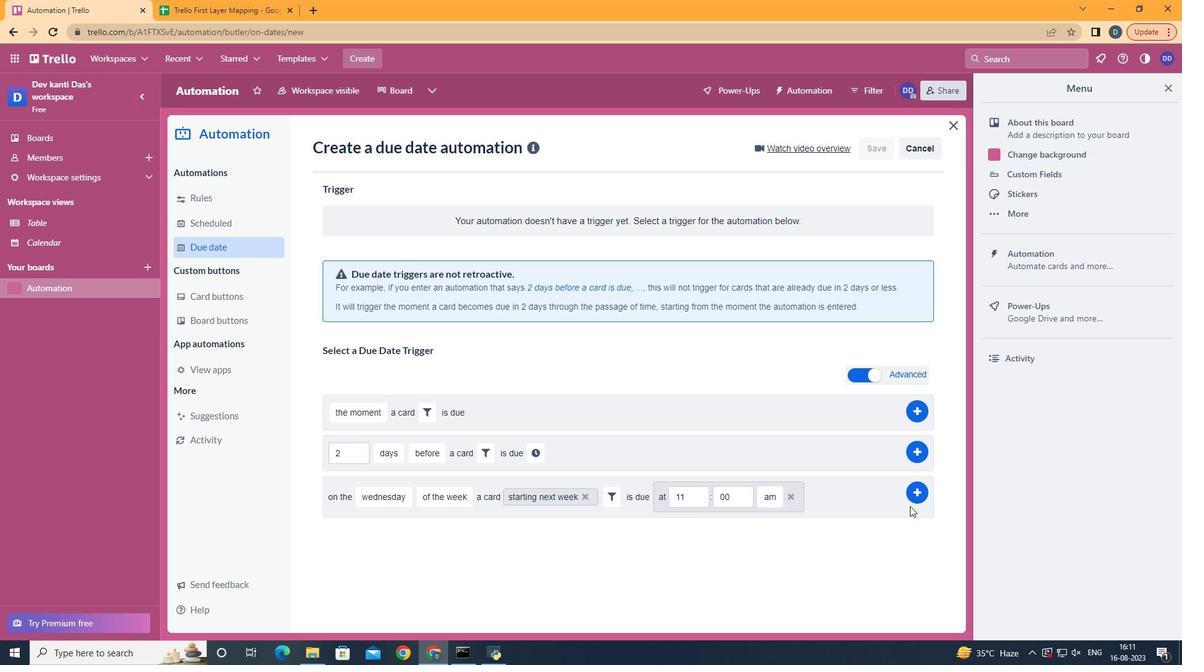 
Action: Mouse moved to (917, 488)
Screenshot: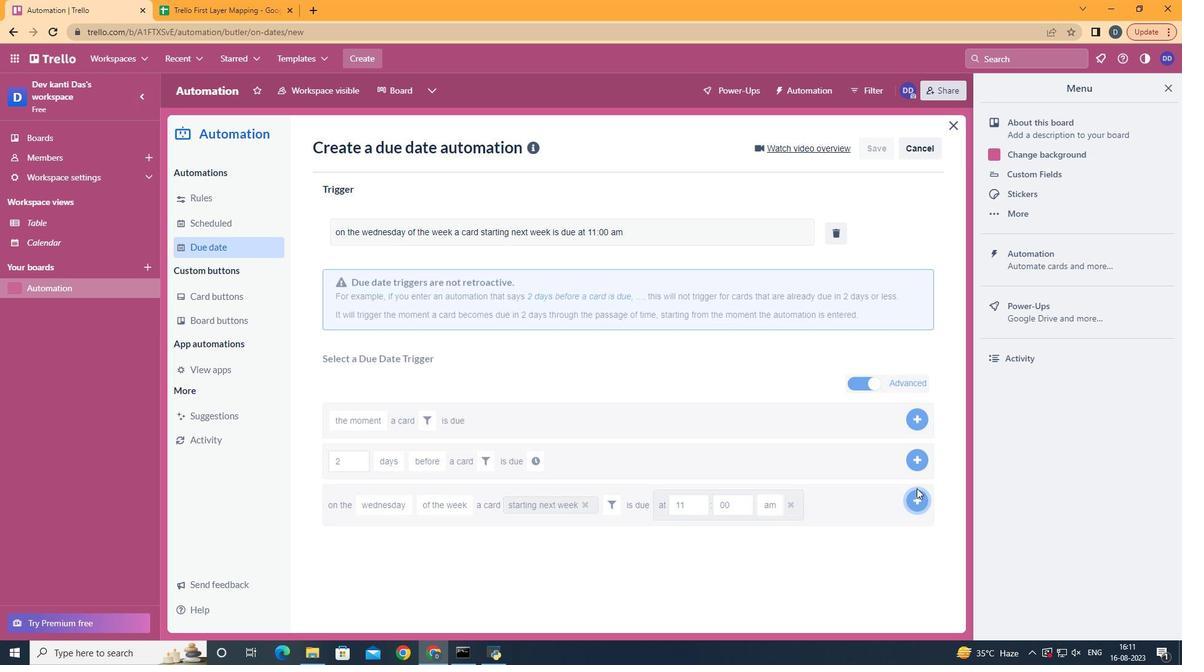 
Action: Mouse pressed left at (917, 488)
Screenshot: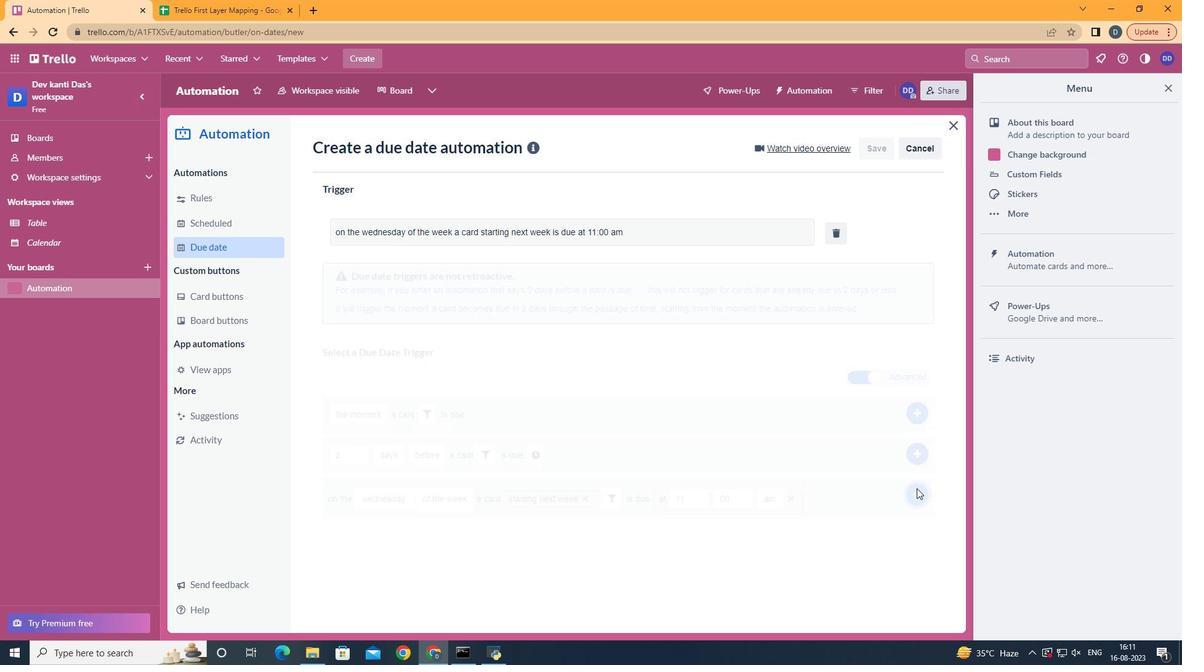 
Action: Mouse moved to (917, 488)
Screenshot: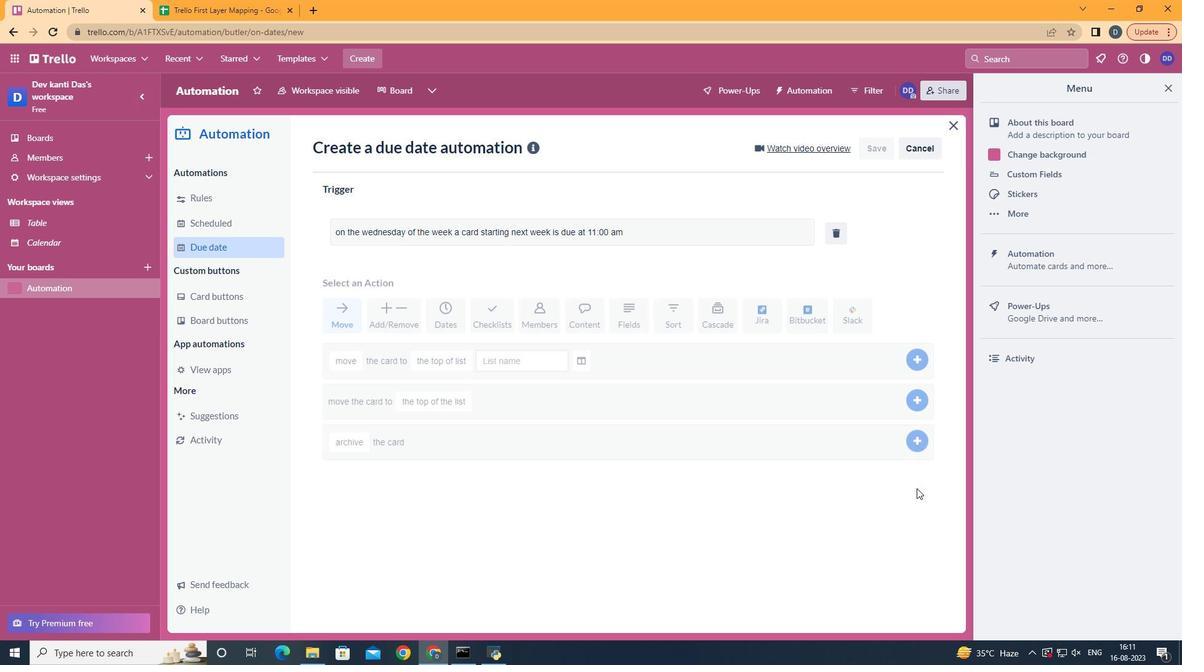 
